 Task: Find connections with filter location Rochdale with filter topic #SMMwith filter profile language Potuguese with filter current company Gammon India Ltd with filter school Ganpat University with filter industry Horticulture with filter service category Pricing Strategy with filter keywords title Financial Planner
Action: Mouse moved to (547, 48)
Screenshot: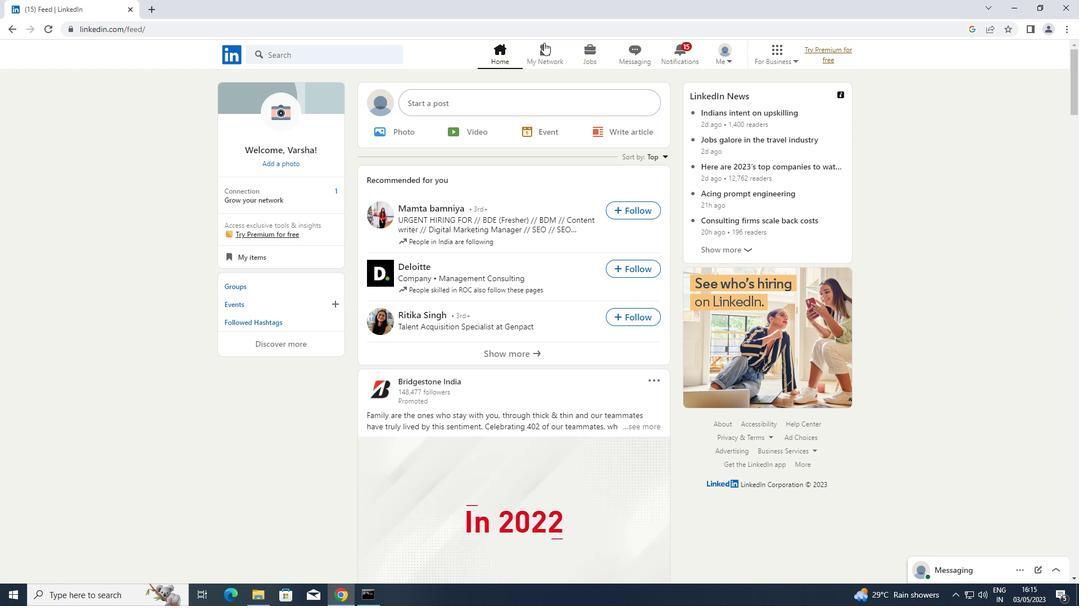 
Action: Mouse pressed left at (547, 48)
Screenshot: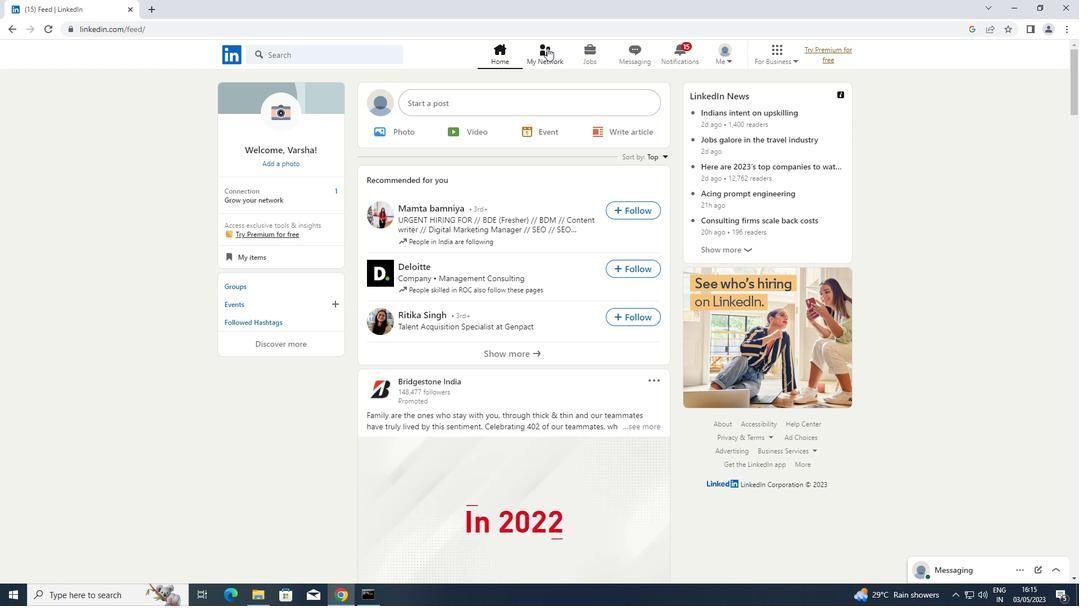 
Action: Mouse moved to (285, 115)
Screenshot: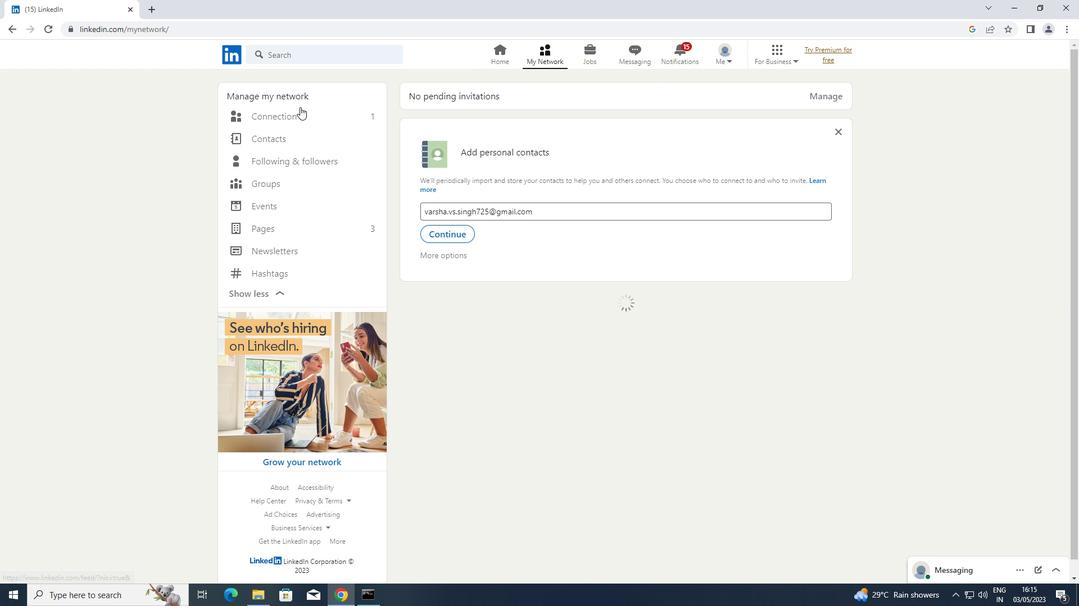 
Action: Mouse pressed left at (285, 115)
Screenshot: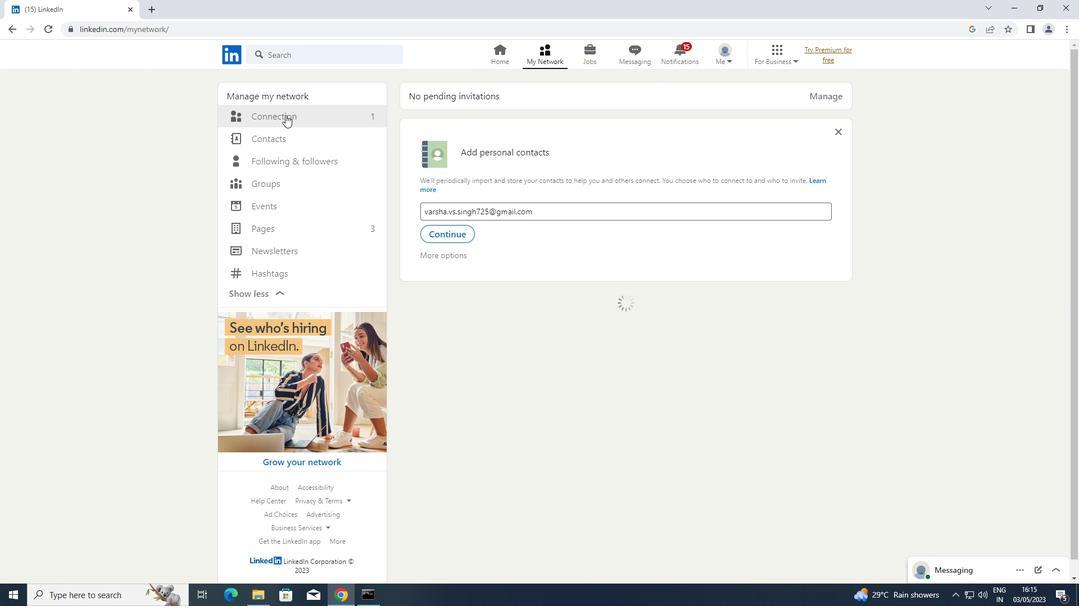 
Action: Mouse moved to (623, 116)
Screenshot: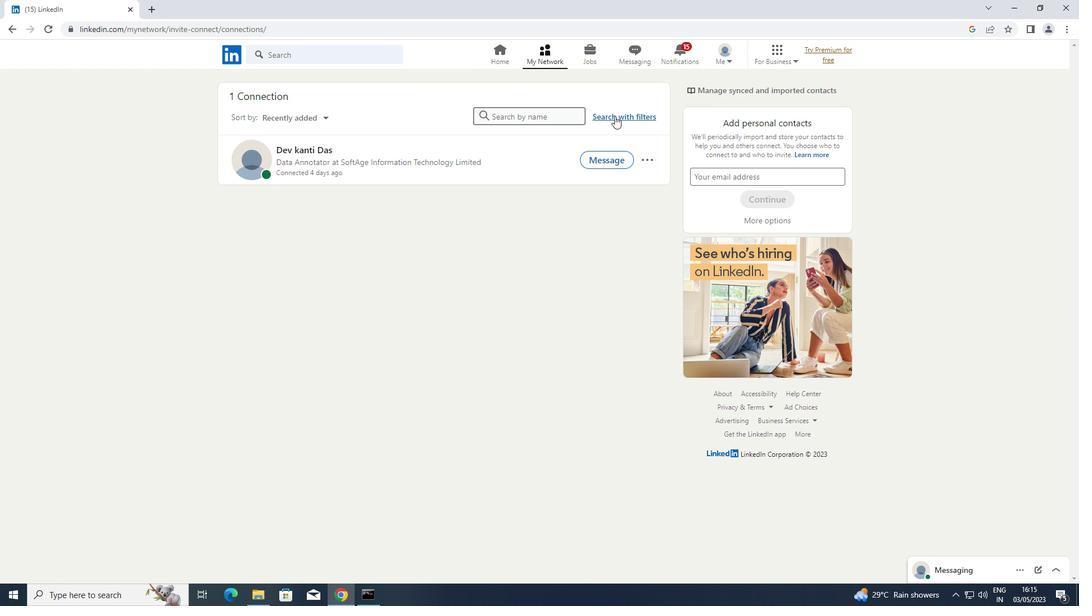 
Action: Mouse pressed left at (623, 116)
Screenshot: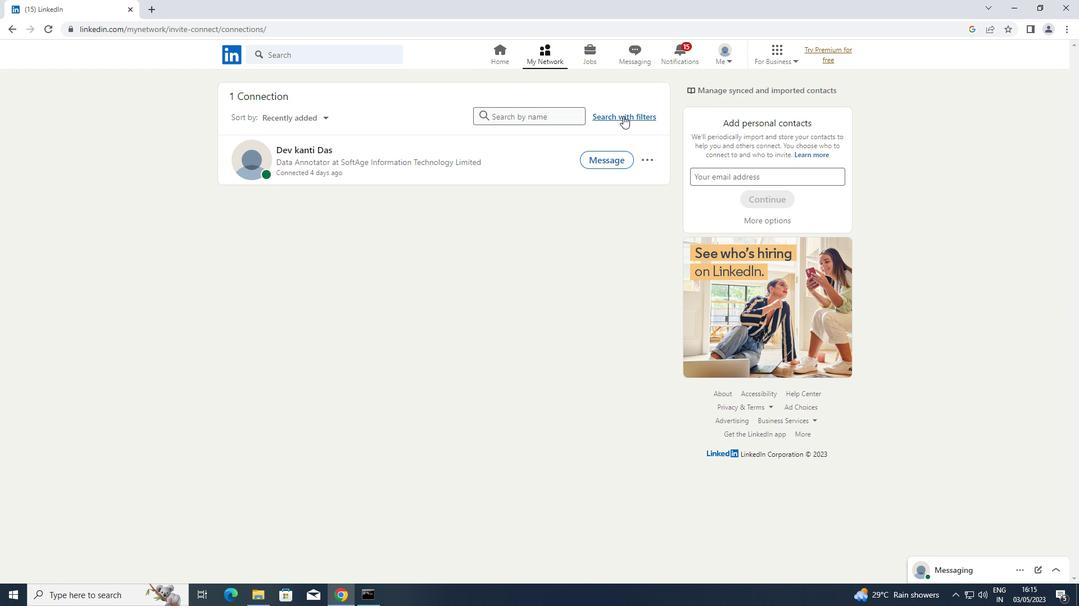 
Action: Mouse moved to (571, 85)
Screenshot: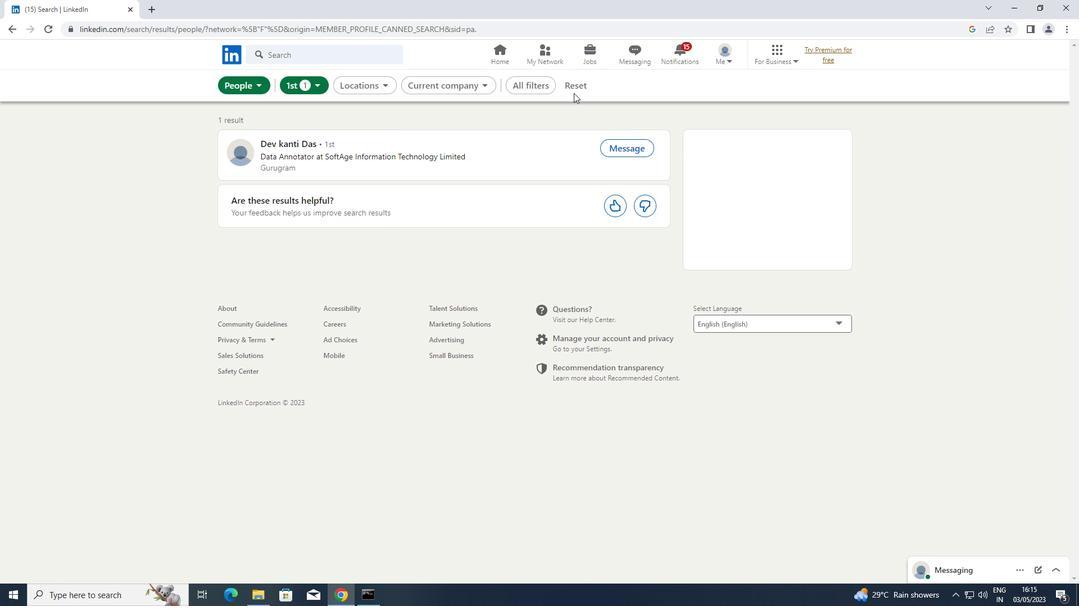 
Action: Mouse pressed left at (571, 85)
Screenshot: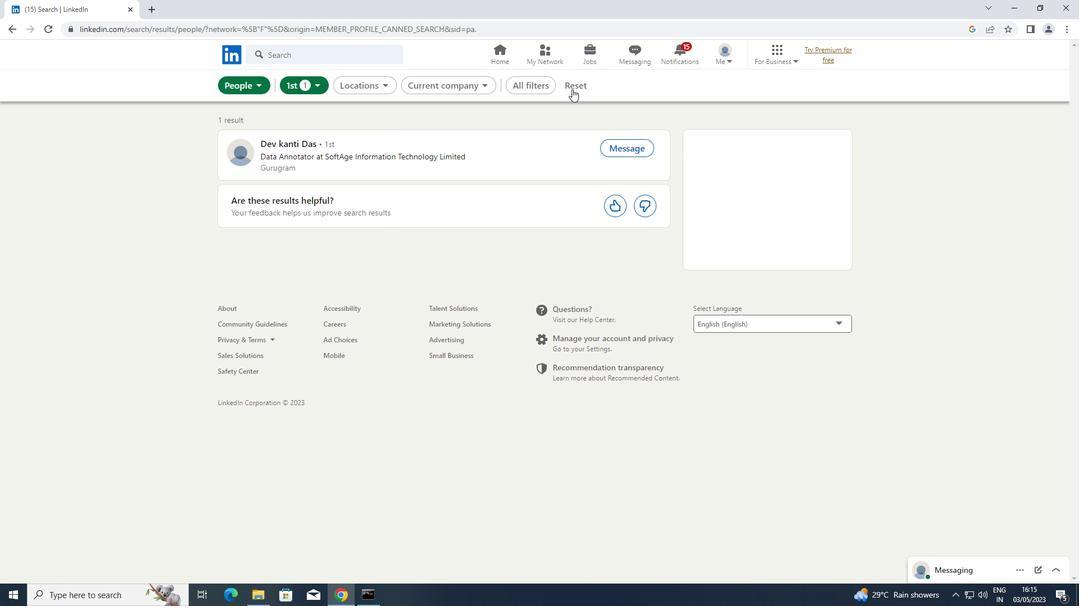 
Action: Mouse moved to (554, 80)
Screenshot: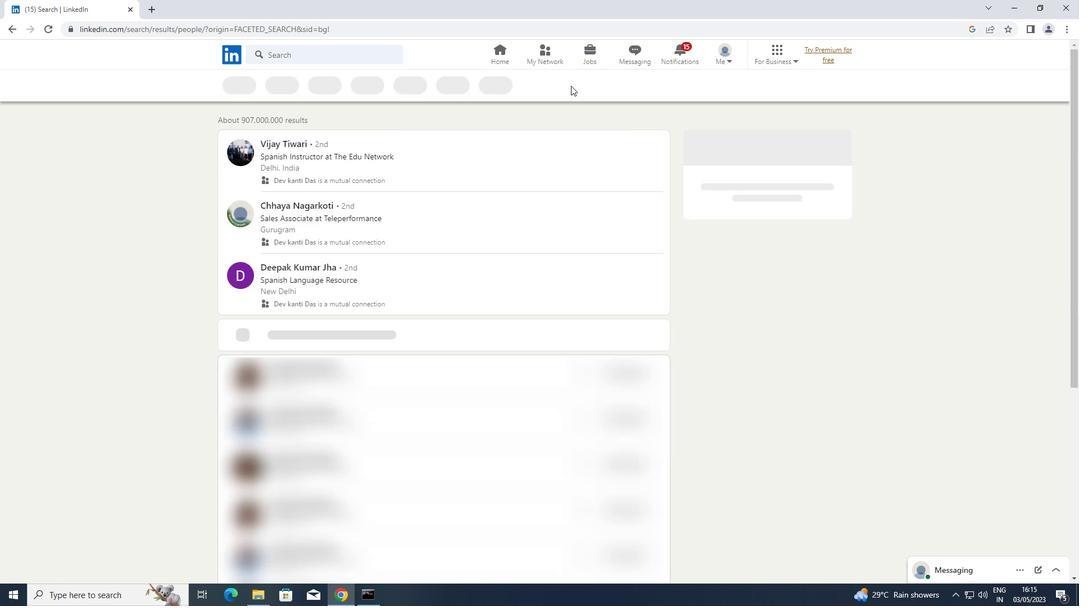
Action: Mouse pressed left at (554, 80)
Screenshot: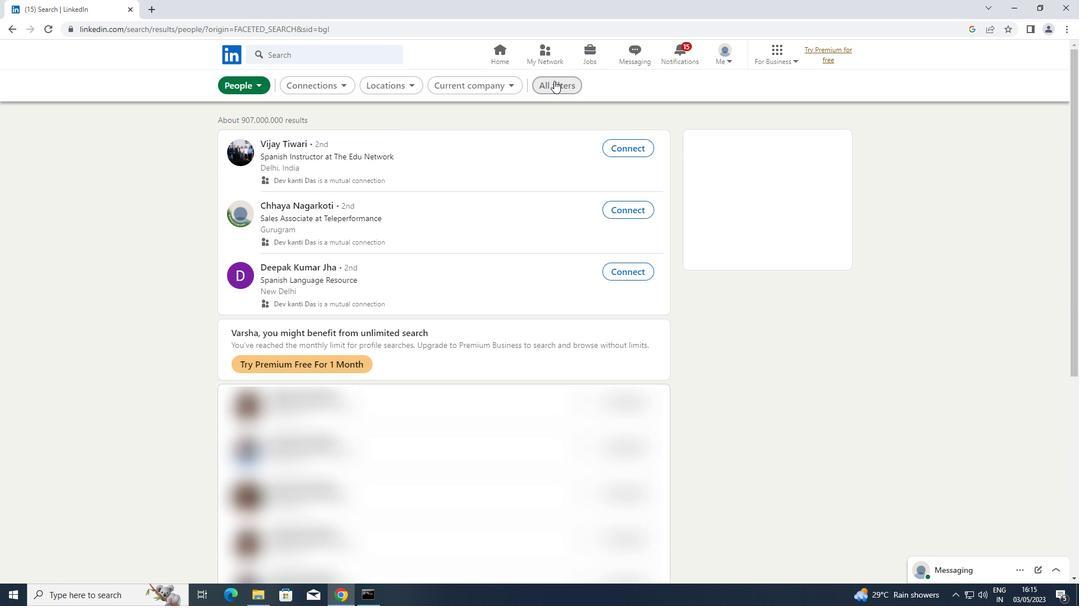 
Action: Mouse moved to (783, 209)
Screenshot: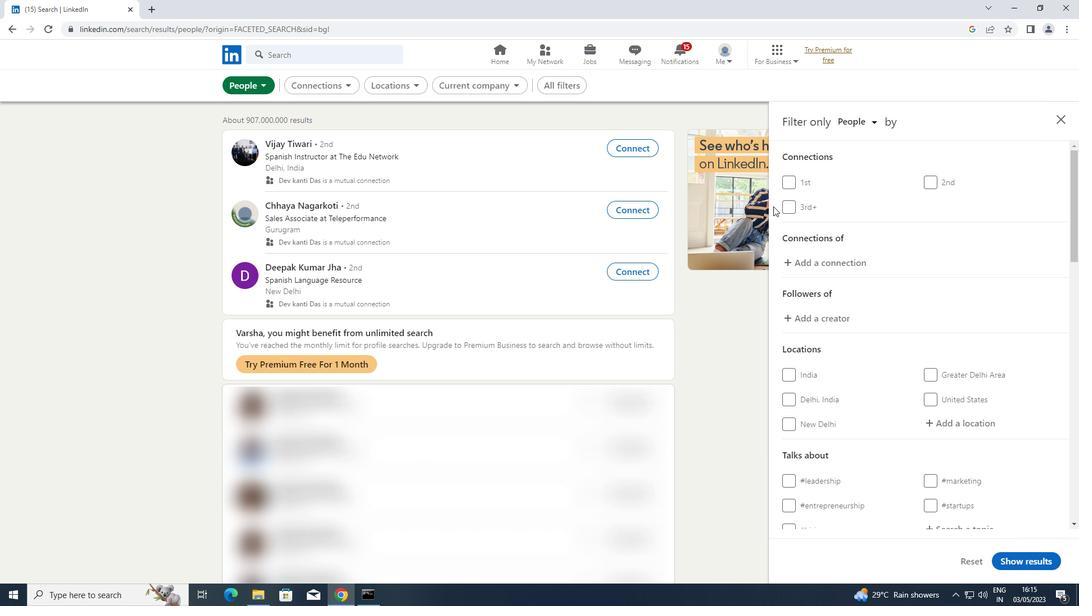 
Action: Mouse scrolled (783, 209) with delta (0, 0)
Screenshot: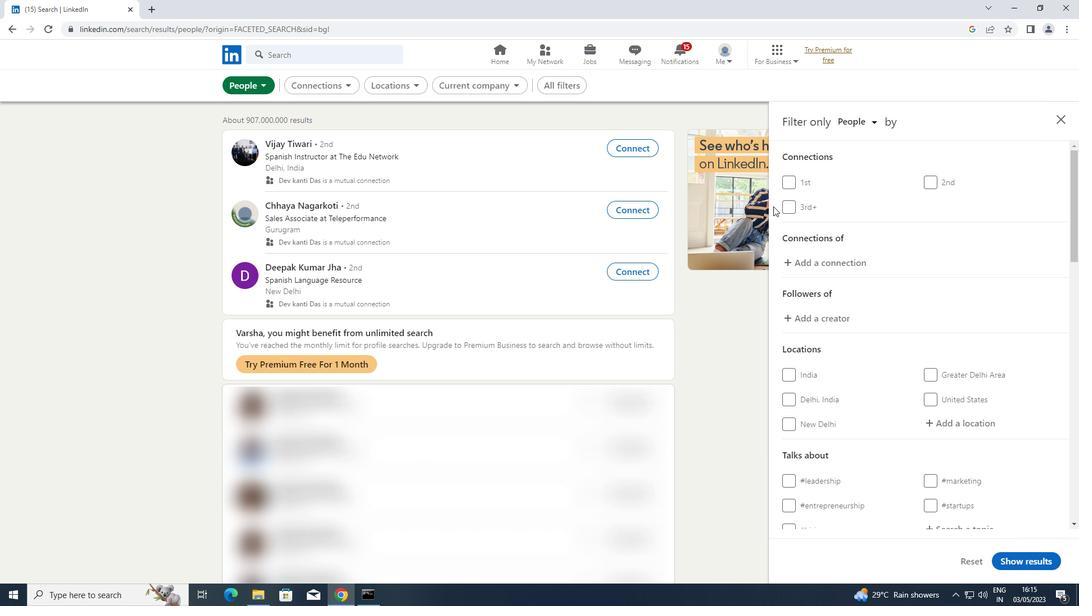 
Action: Mouse moved to (785, 213)
Screenshot: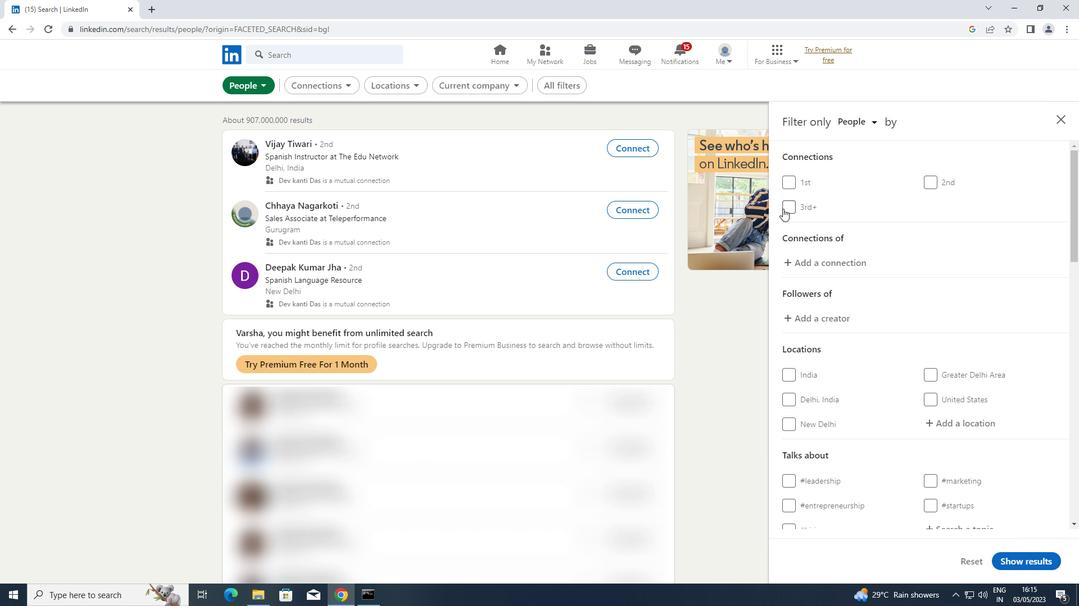 
Action: Mouse scrolled (785, 212) with delta (0, 0)
Screenshot: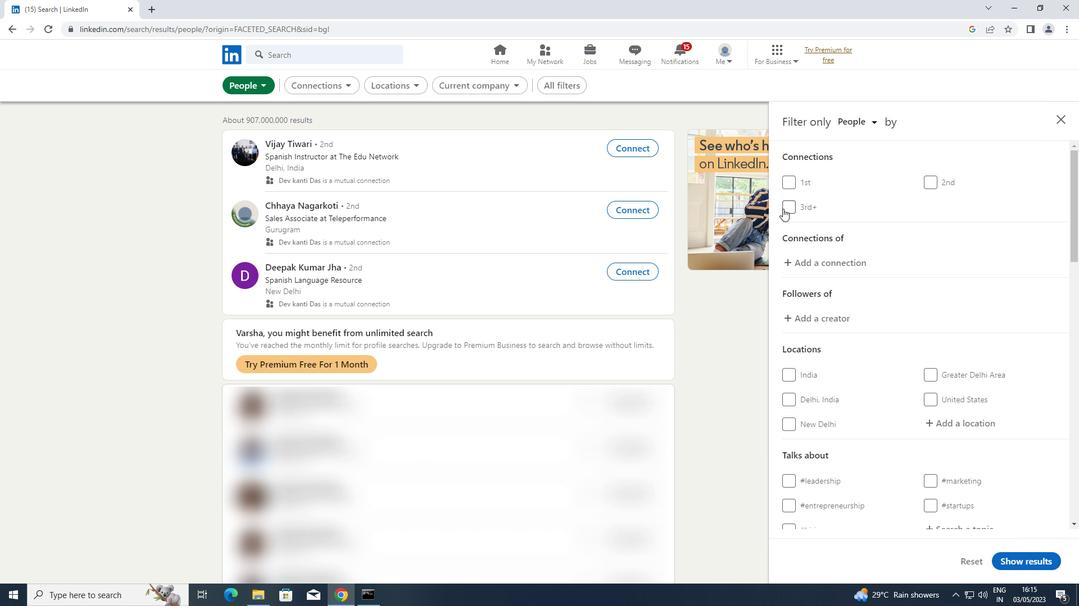 
Action: Mouse moved to (945, 306)
Screenshot: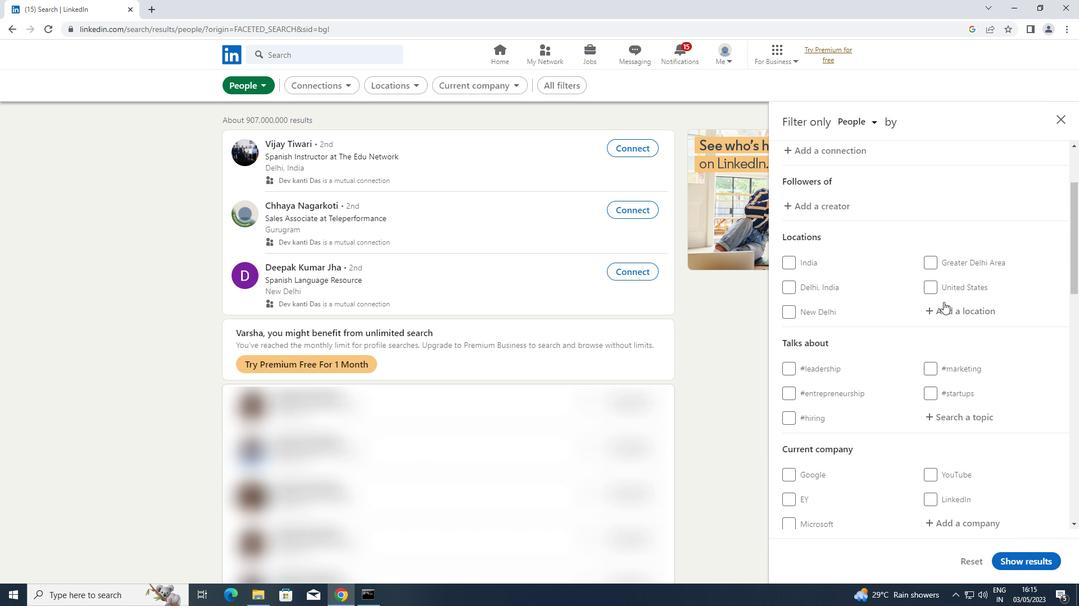 
Action: Mouse pressed left at (945, 306)
Screenshot: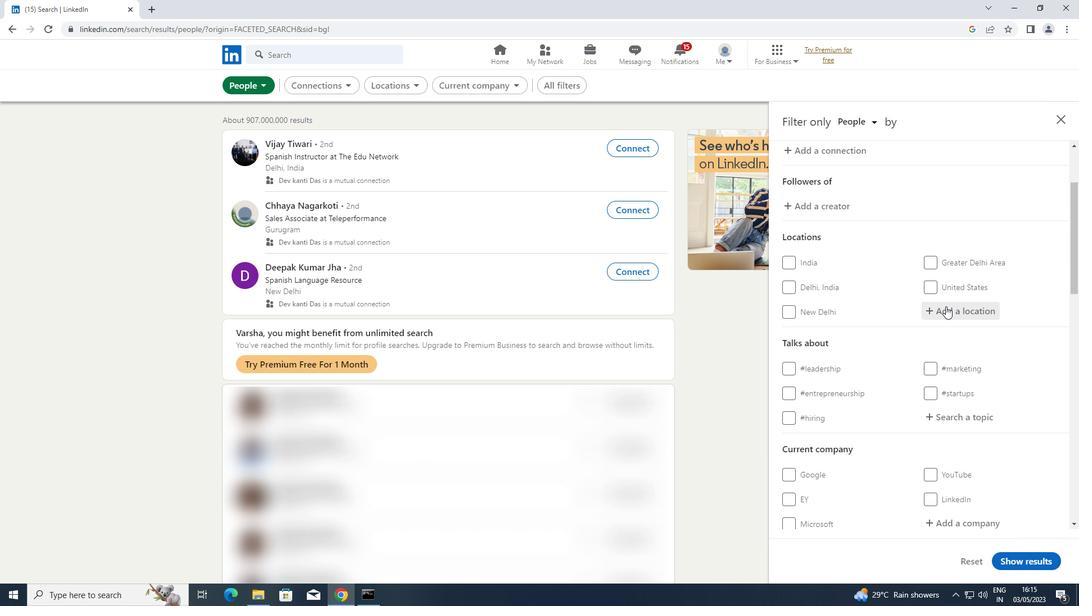 
Action: Key pressed <Key.shift>ROCHDALE
Screenshot: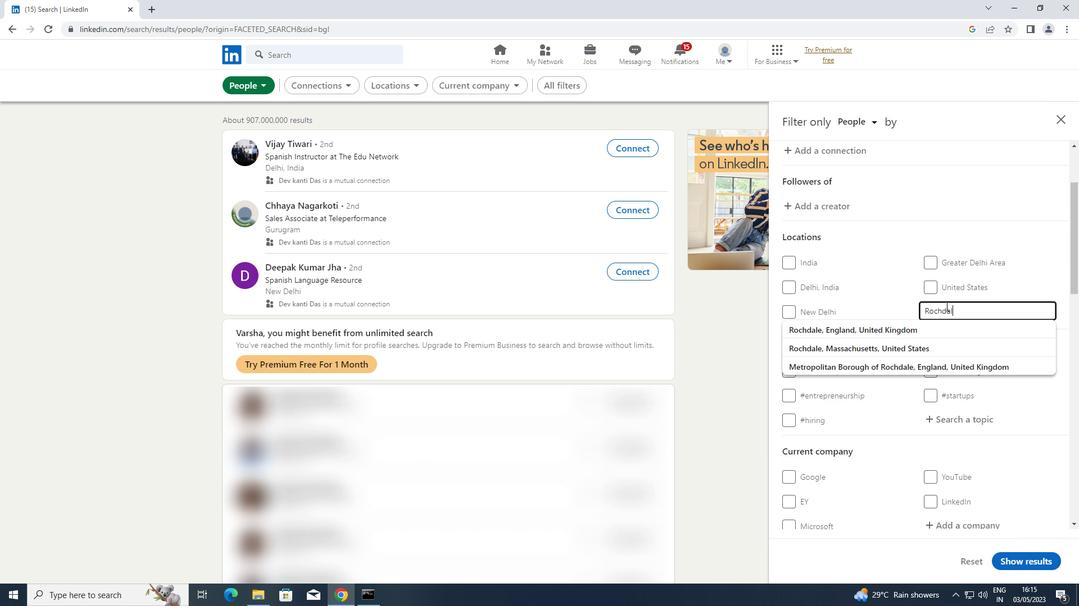 
Action: Mouse moved to (958, 419)
Screenshot: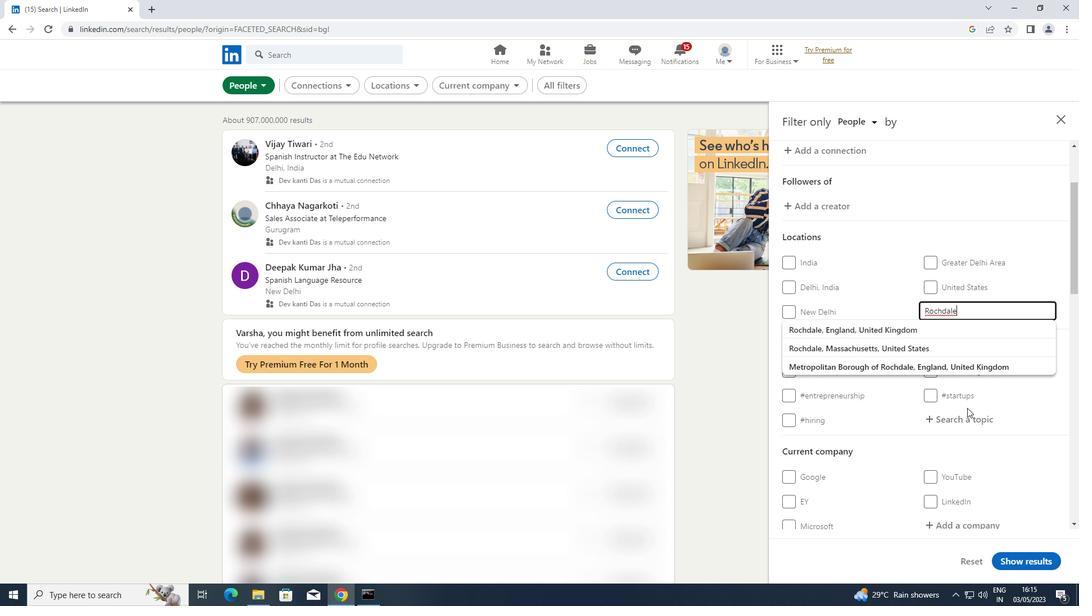 
Action: Mouse pressed left at (958, 419)
Screenshot: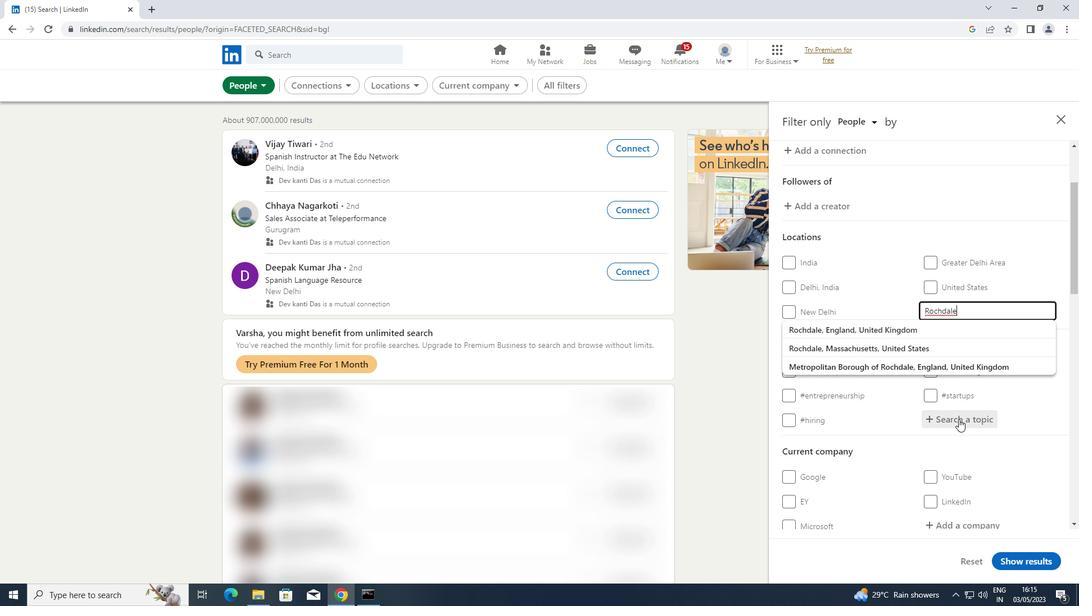 
Action: Key pressed <Key.shift>SMM
Screenshot: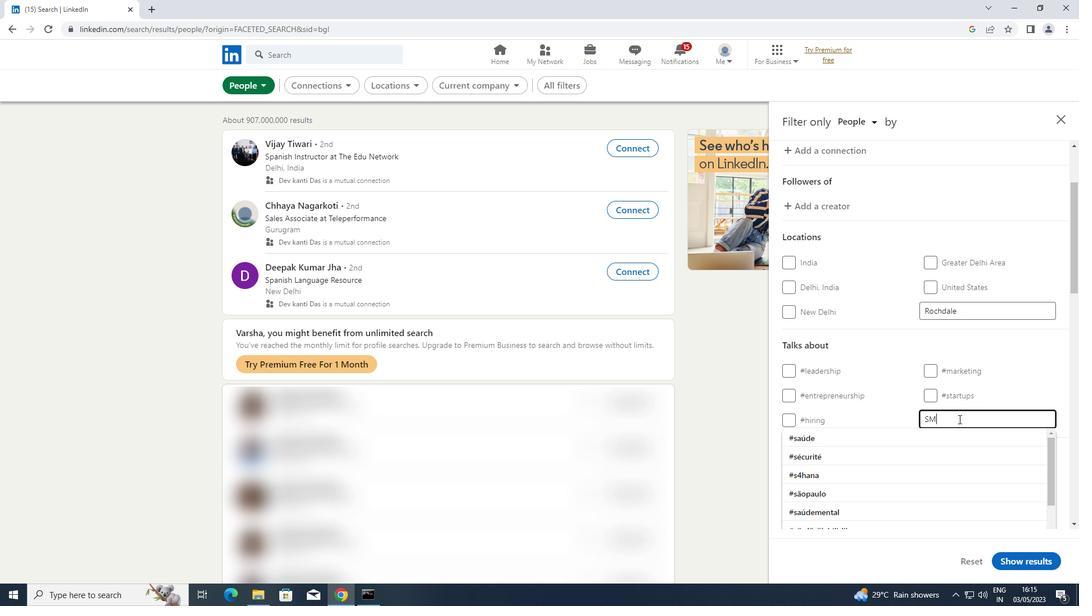 
Action: Mouse moved to (857, 441)
Screenshot: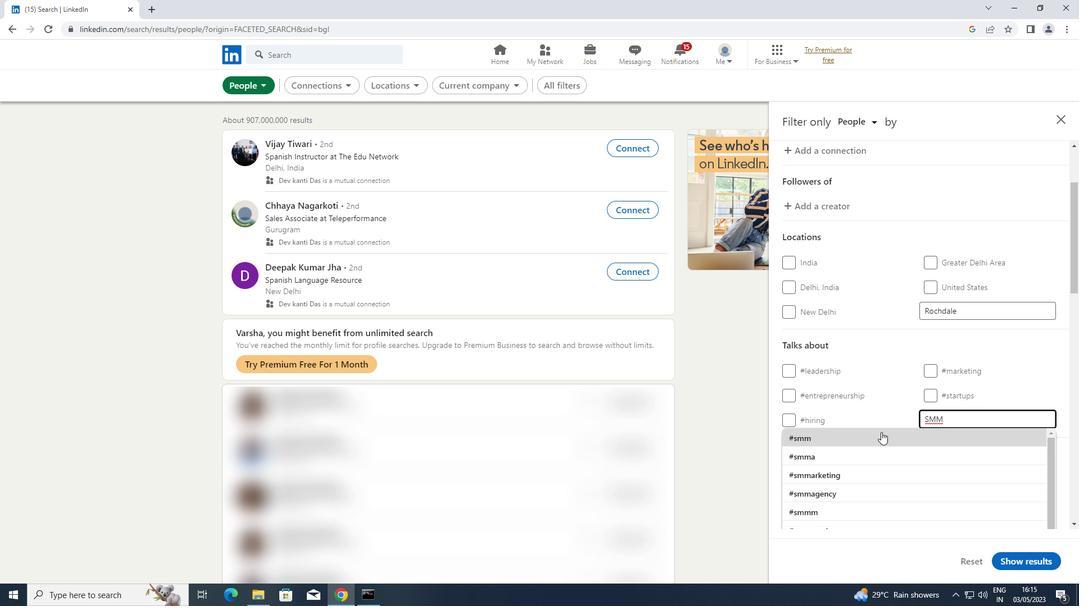 
Action: Mouse pressed left at (857, 441)
Screenshot: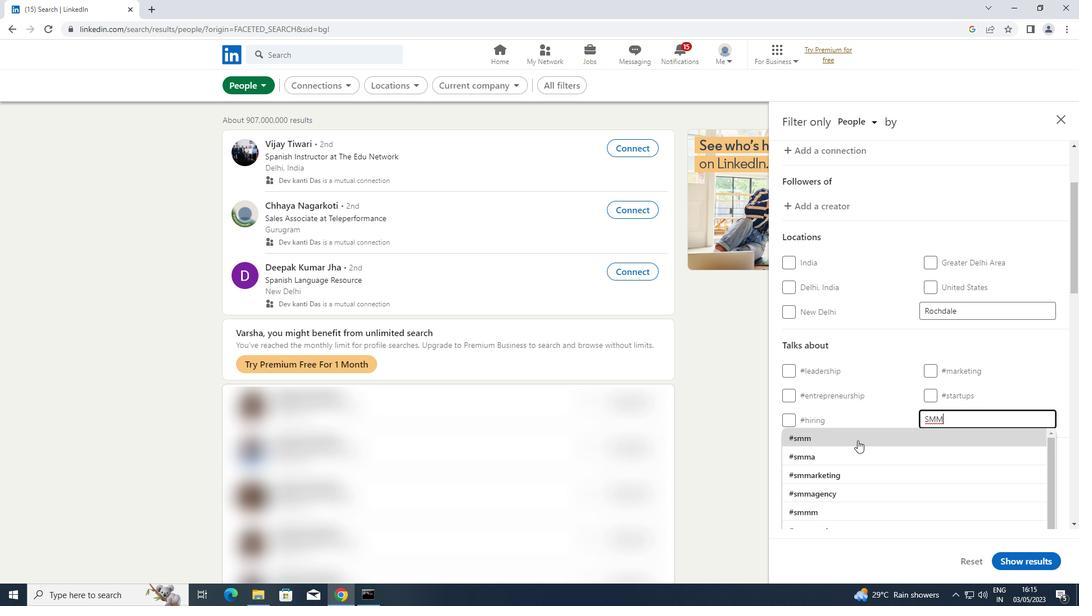 
Action: Mouse moved to (862, 436)
Screenshot: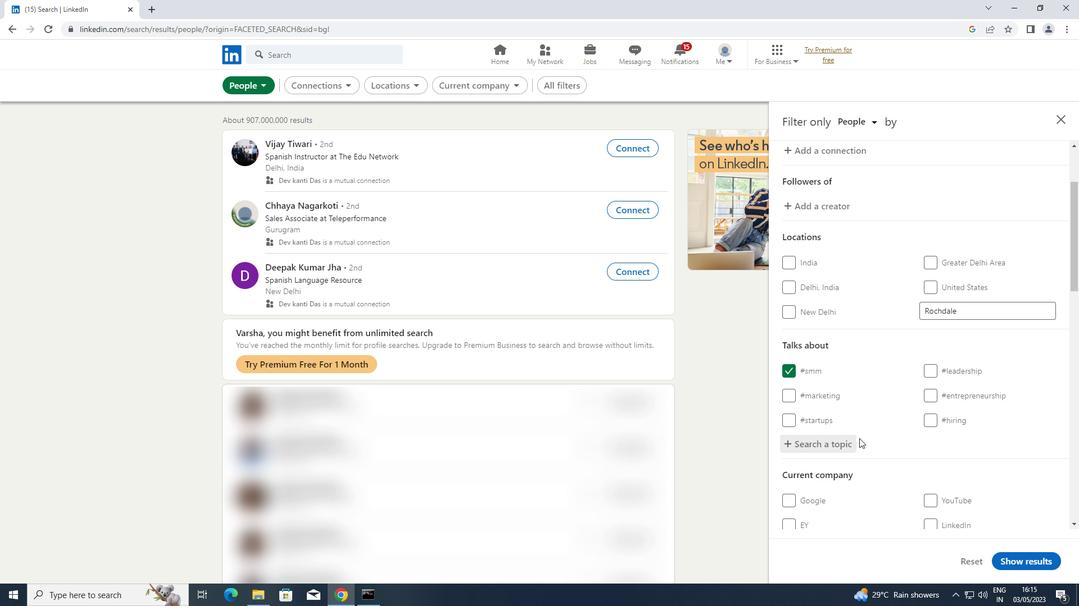 
Action: Mouse scrolled (862, 435) with delta (0, 0)
Screenshot: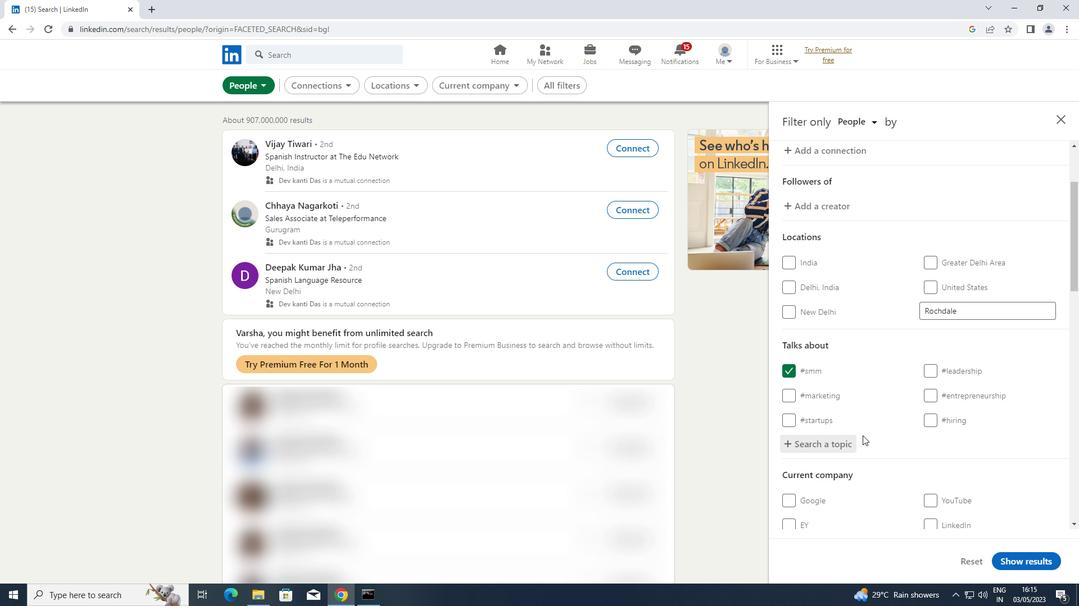 
Action: Mouse scrolled (862, 435) with delta (0, 0)
Screenshot: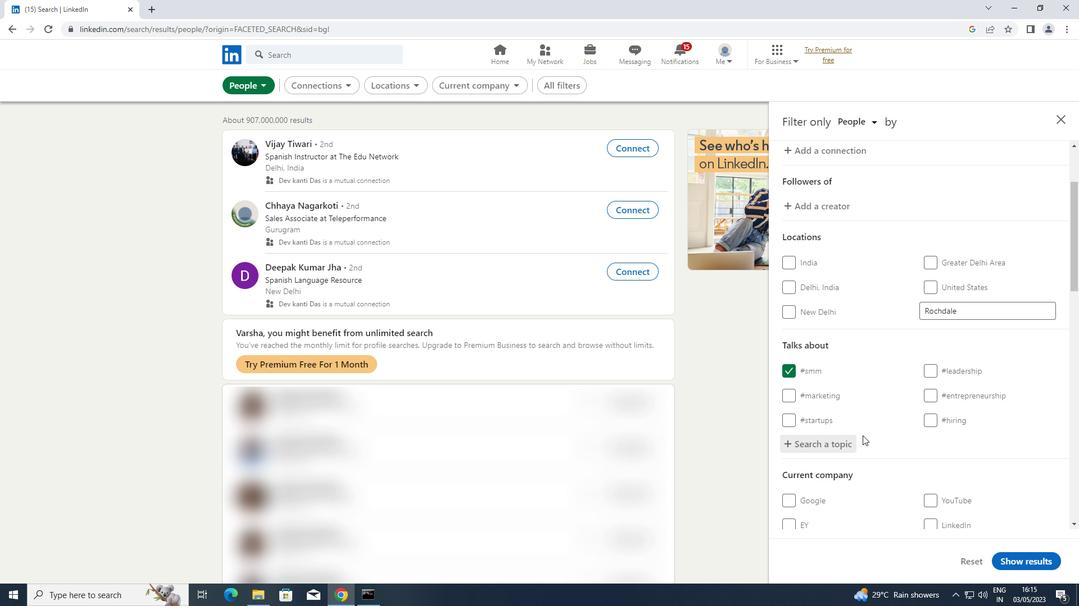
Action: Mouse moved to (863, 435)
Screenshot: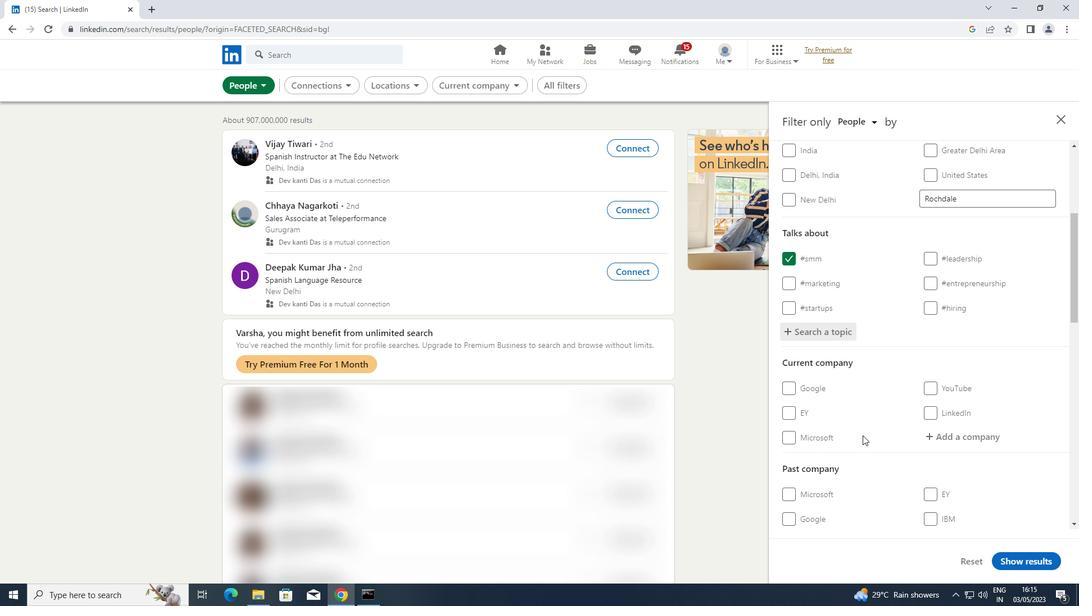 
Action: Mouse scrolled (863, 434) with delta (0, 0)
Screenshot: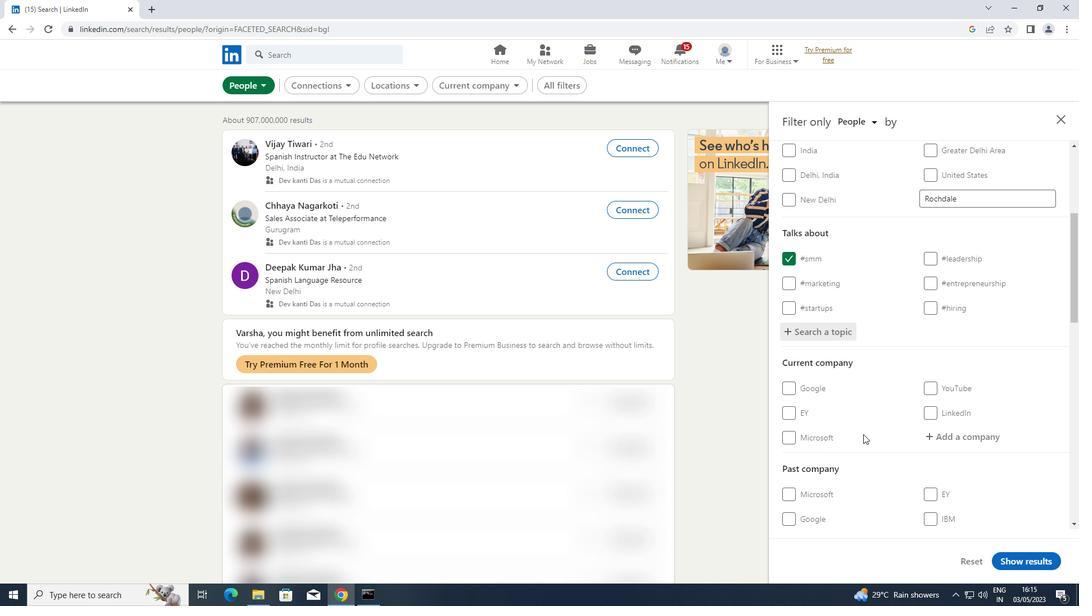 
Action: Mouse scrolled (863, 434) with delta (0, 0)
Screenshot: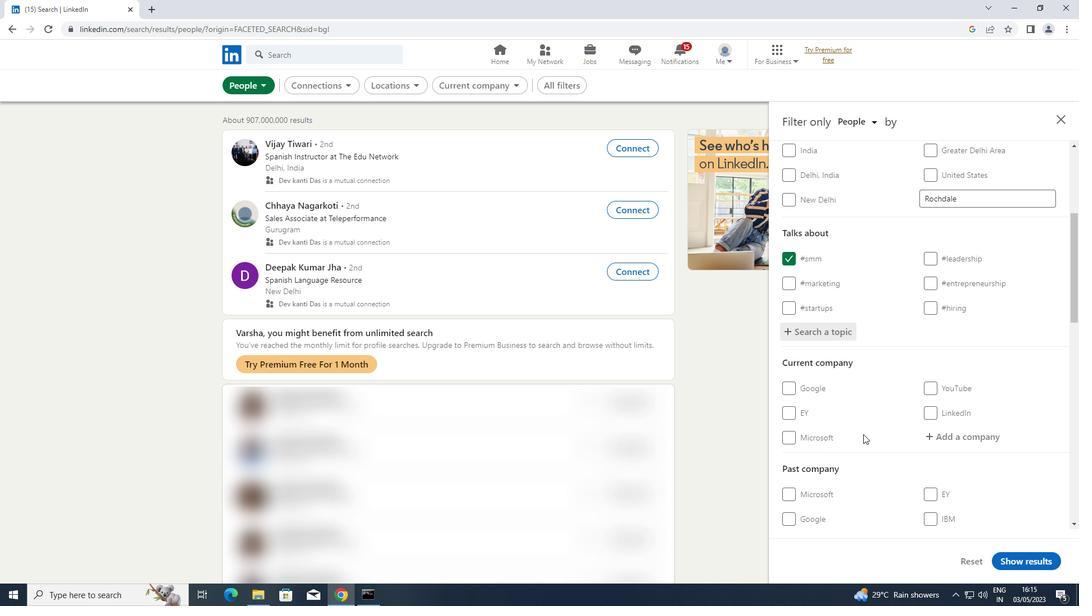 
Action: Mouse scrolled (863, 434) with delta (0, 0)
Screenshot: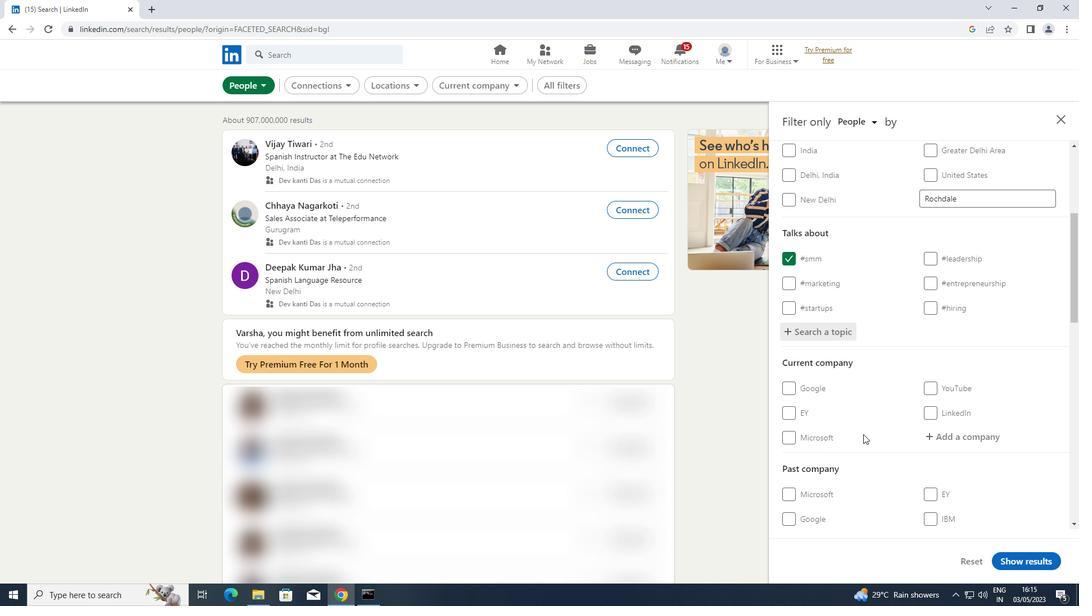 
Action: Mouse scrolled (863, 434) with delta (0, 0)
Screenshot: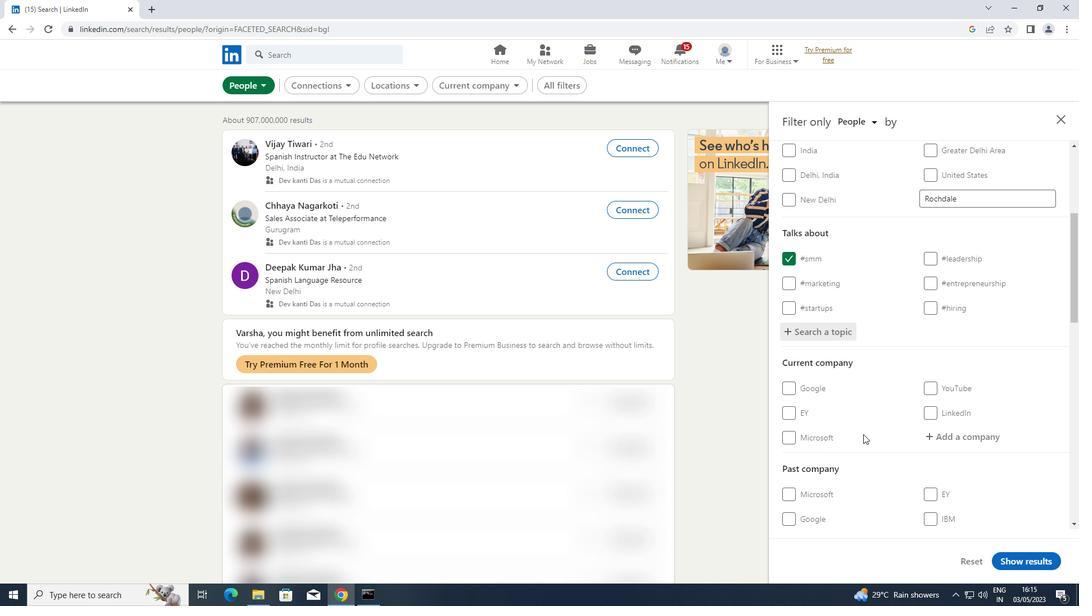 
Action: Mouse scrolled (863, 434) with delta (0, 0)
Screenshot: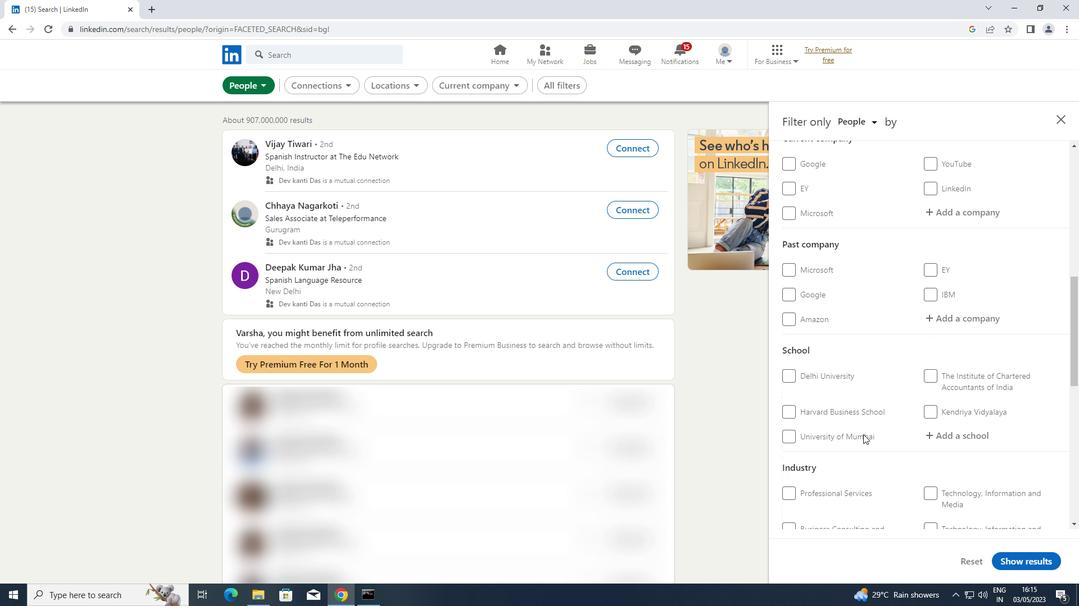 
Action: Mouse scrolled (863, 434) with delta (0, 0)
Screenshot: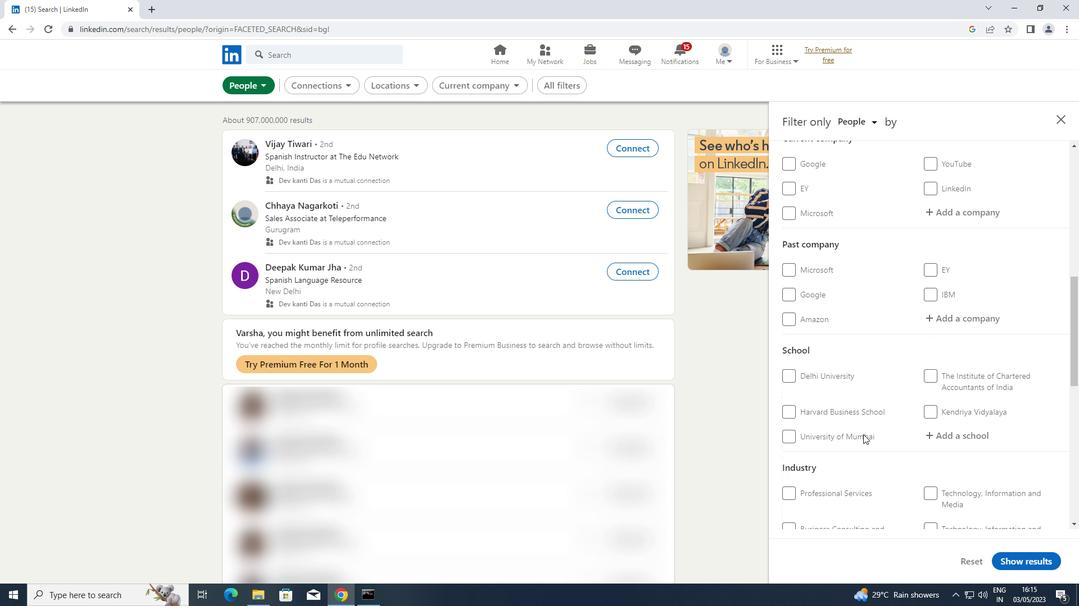 
Action: Mouse scrolled (863, 434) with delta (0, 0)
Screenshot: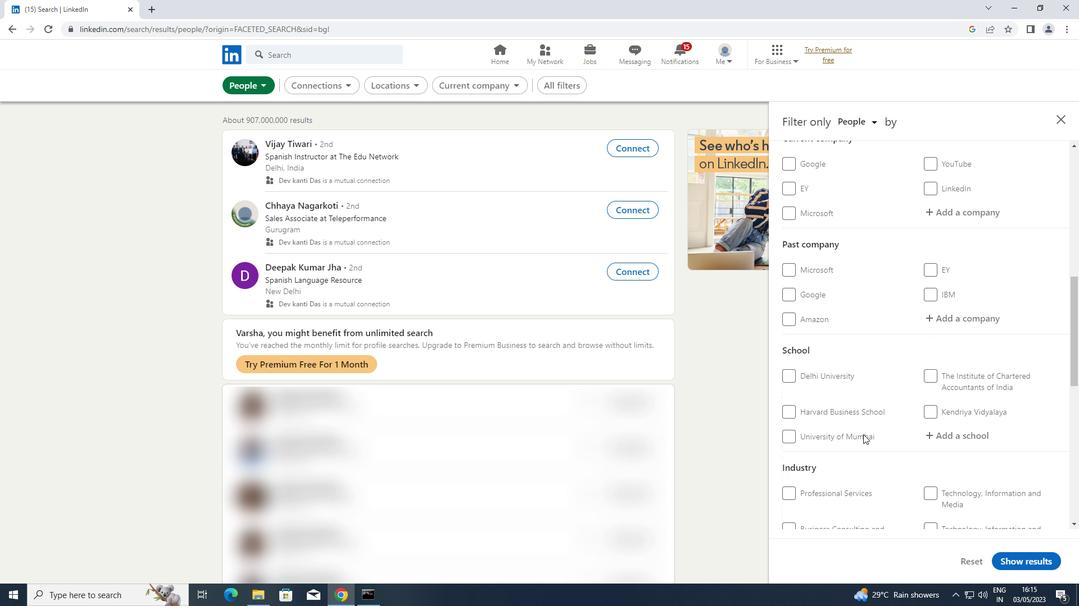 
Action: Mouse scrolled (863, 434) with delta (0, 0)
Screenshot: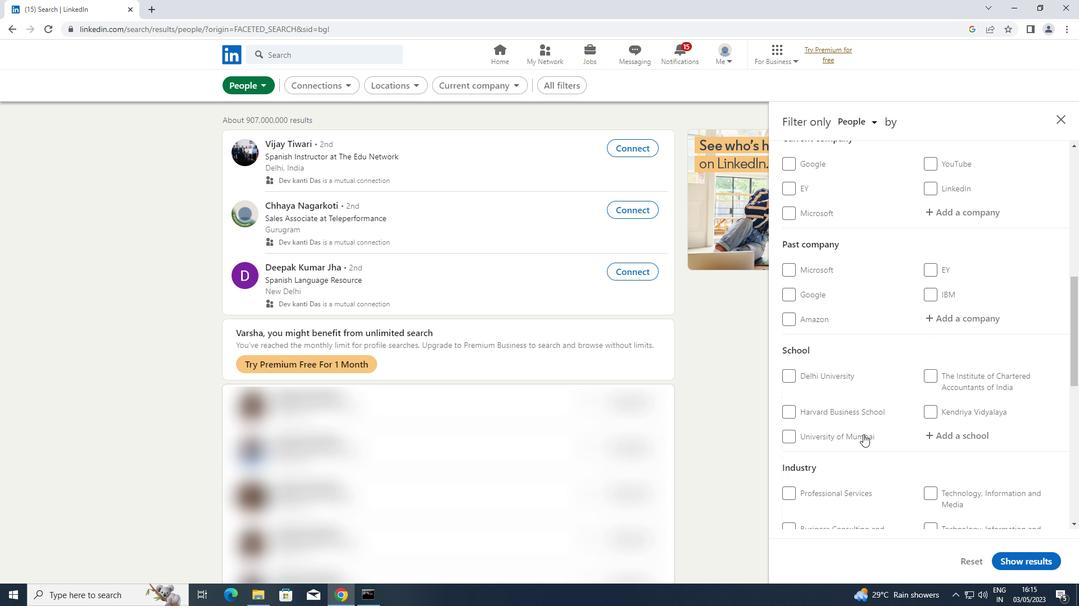 
Action: Mouse moved to (932, 423)
Screenshot: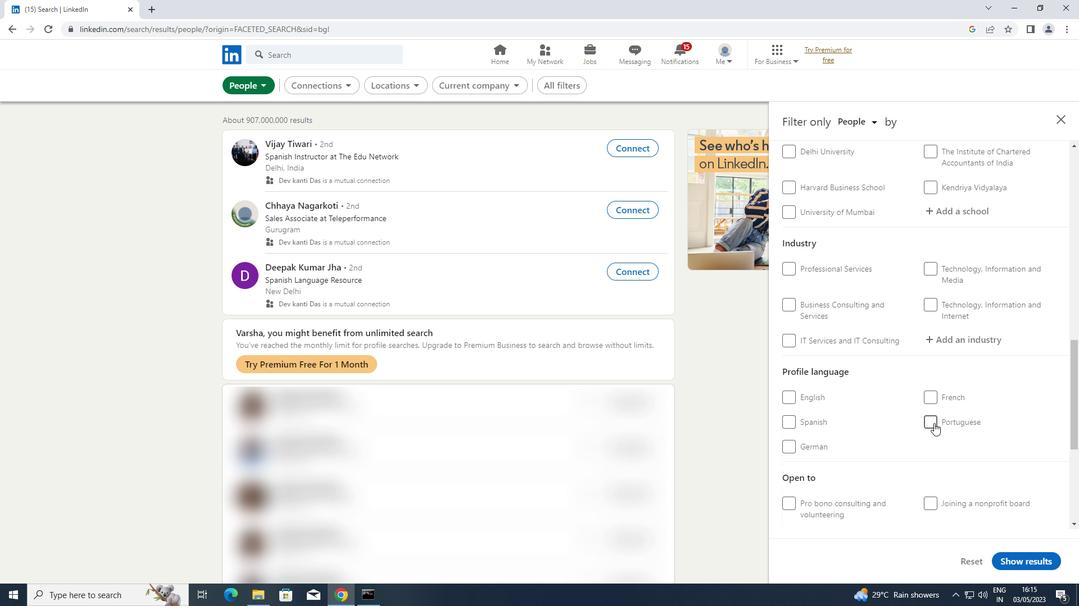 
Action: Mouse pressed left at (932, 423)
Screenshot: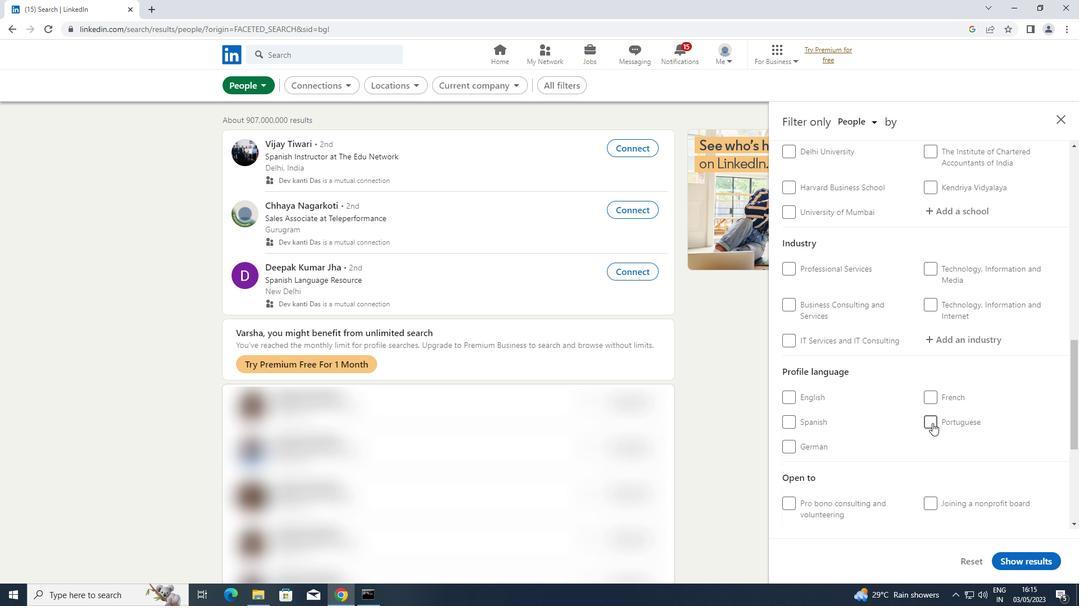 
Action: Mouse scrolled (932, 424) with delta (0, 0)
Screenshot: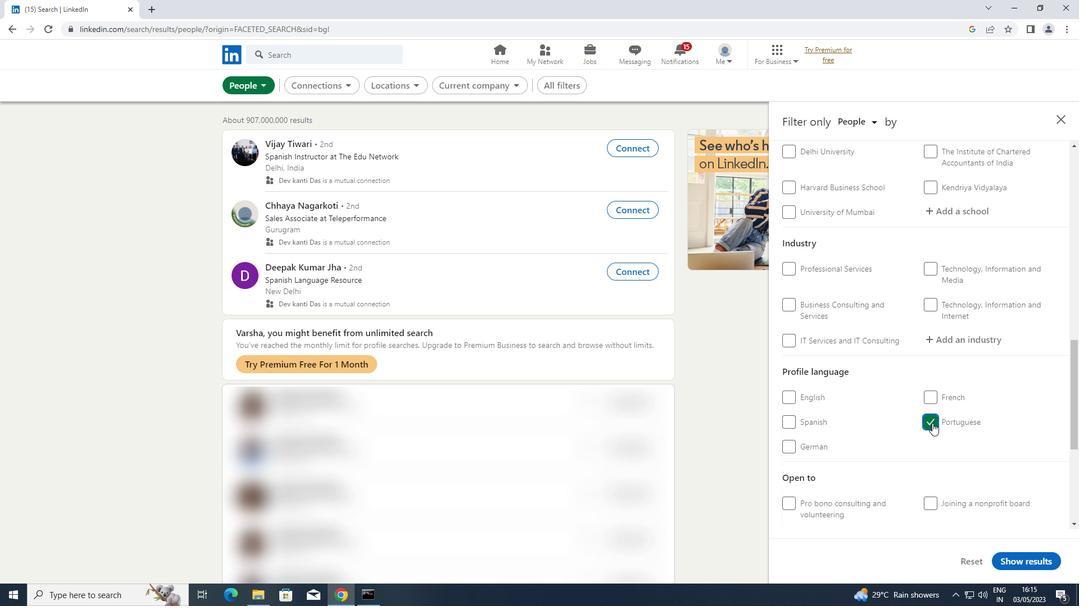 
Action: Mouse scrolled (932, 424) with delta (0, 0)
Screenshot: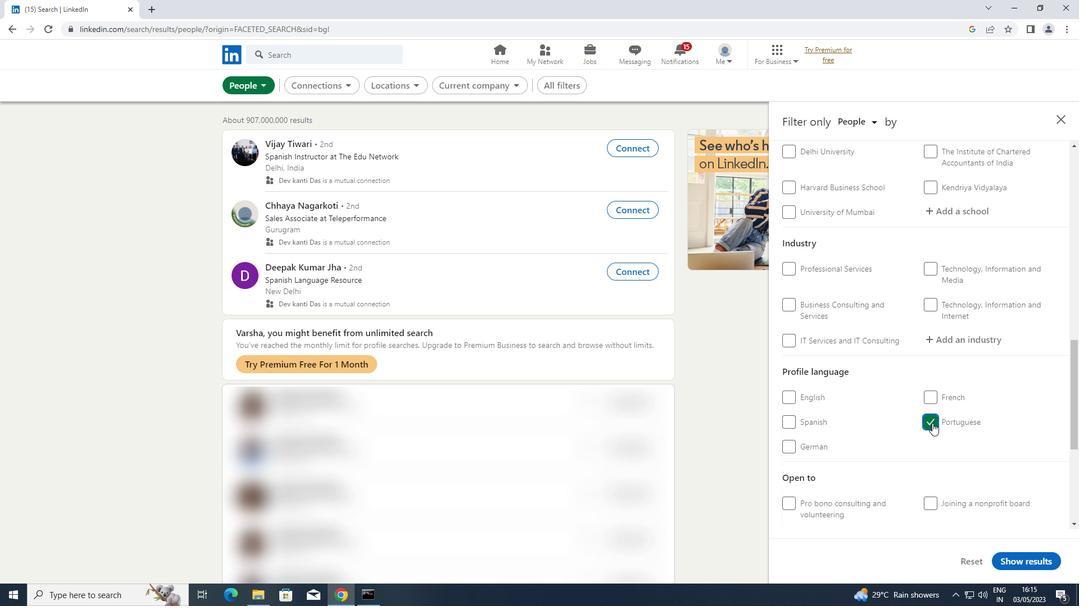 
Action: Mouse scrolled (932, 424) with delta (0, 0)
Screenshot: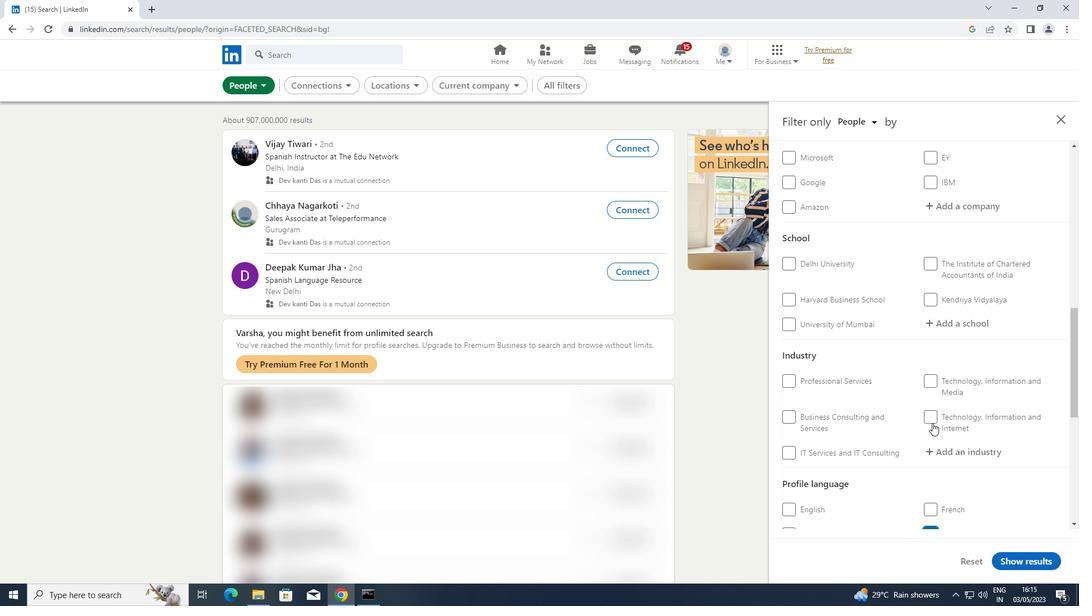 
Action: Mouse scrolled (932, 424) with delta (0, 0)
Screenshot: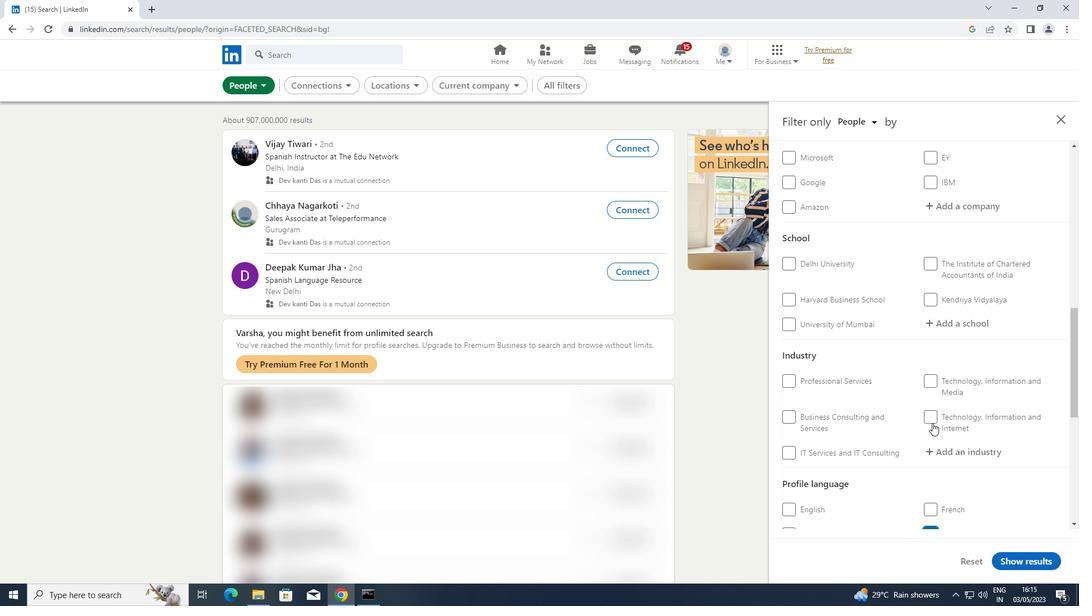 
Action: Mouse scrolled (932, 424) with delta (0, 0)
Screenshot: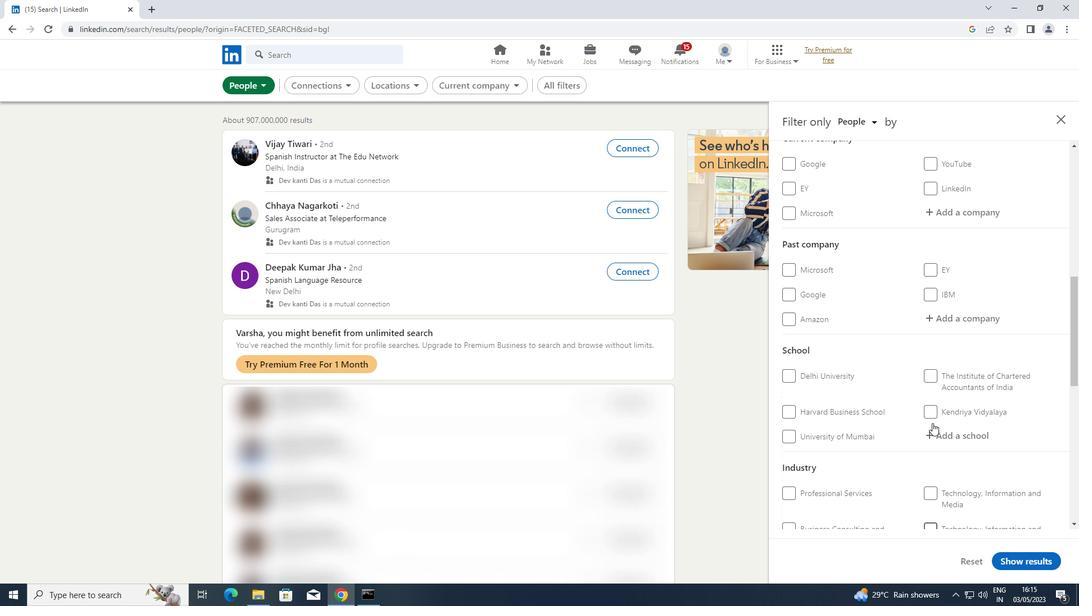 
Action: Mouse scrolled (932, 424) with delta (0, 0)
Screenshot: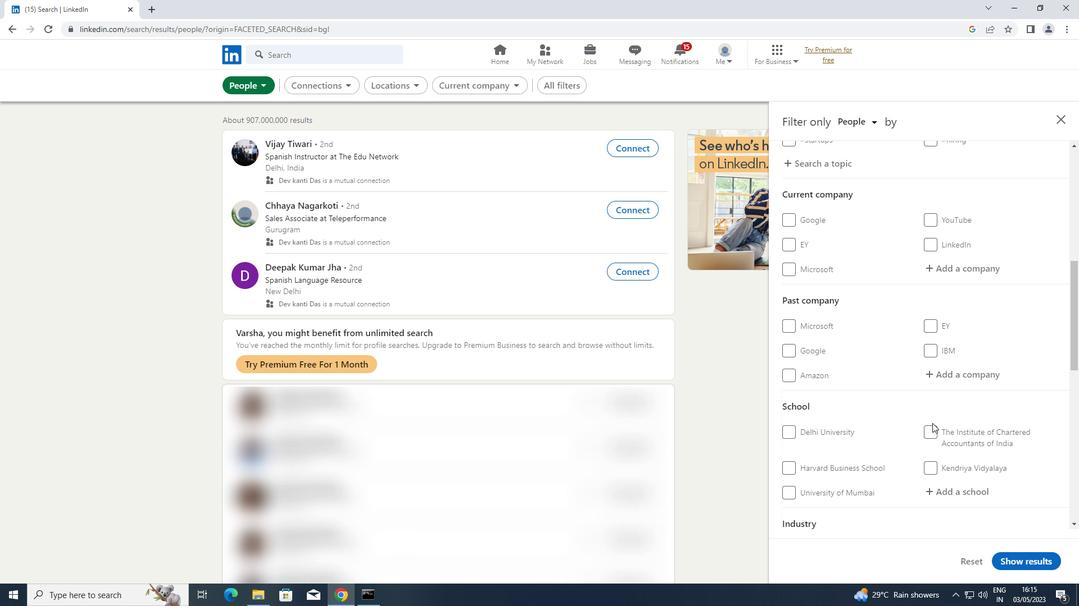 
Action: Mouse scrolled (932, 424) with delta (0, 0)
Screenshot: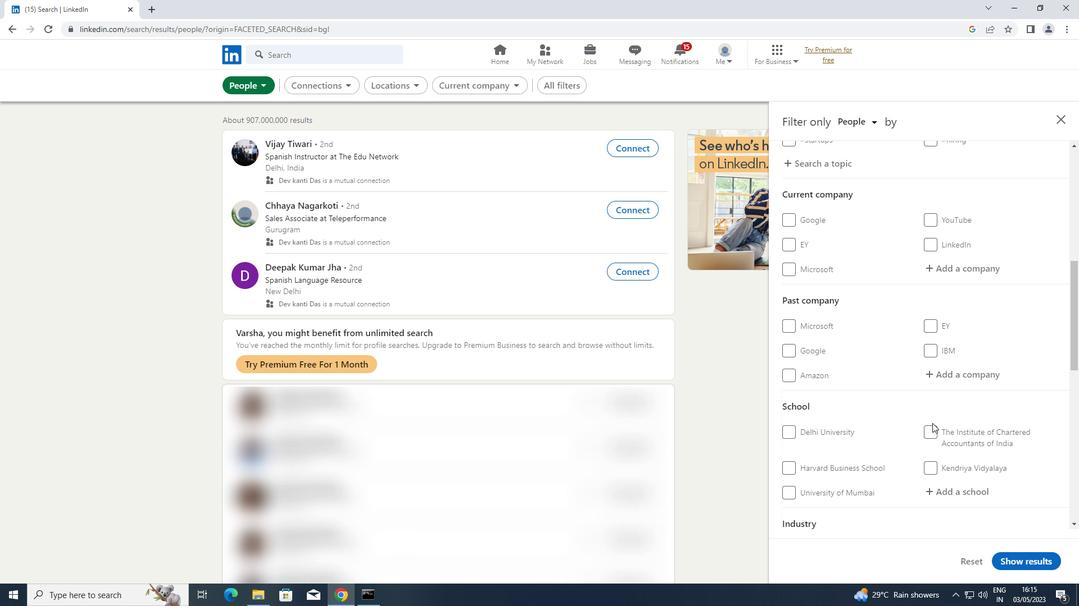 
Action: Mouse moved to (954, 382)
Screenshot: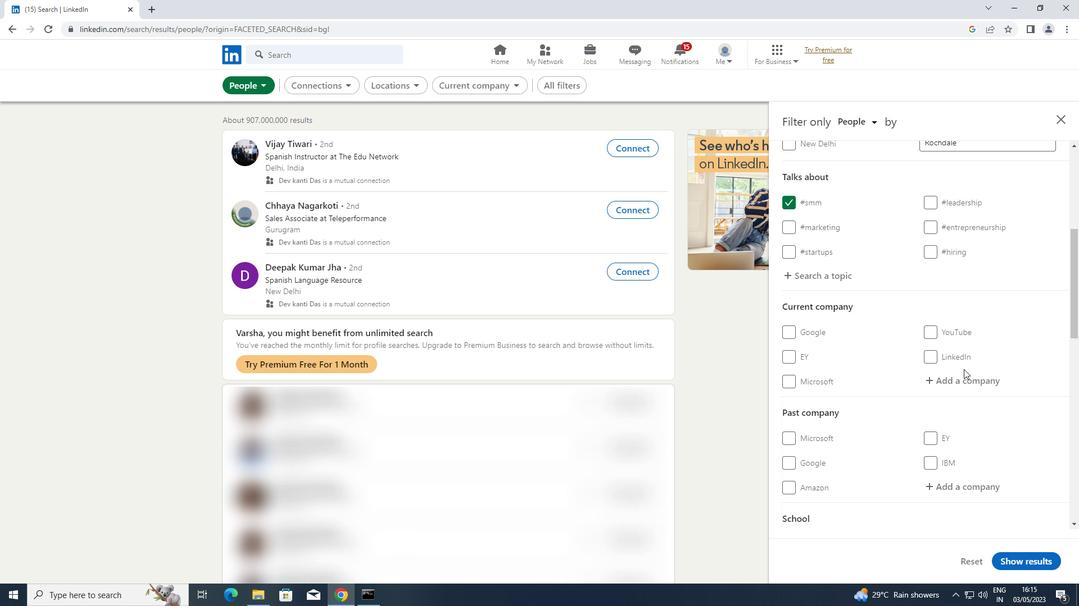 
Action: Mouse pressed left at (954, 382)
Screenshot: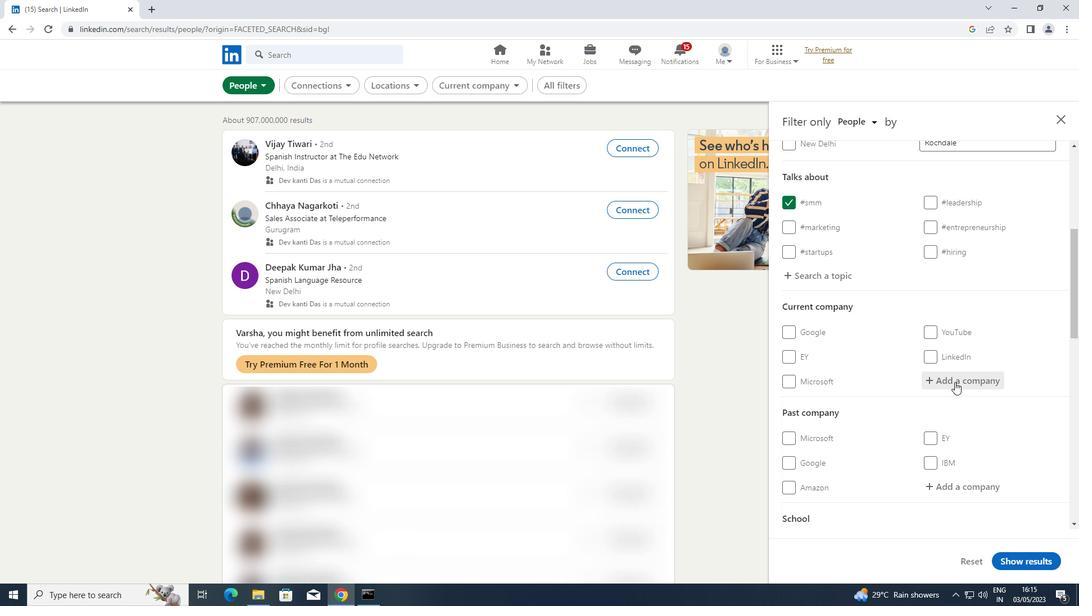 
Action: Key pressed <Key.shift>GAMMON
Screenshot: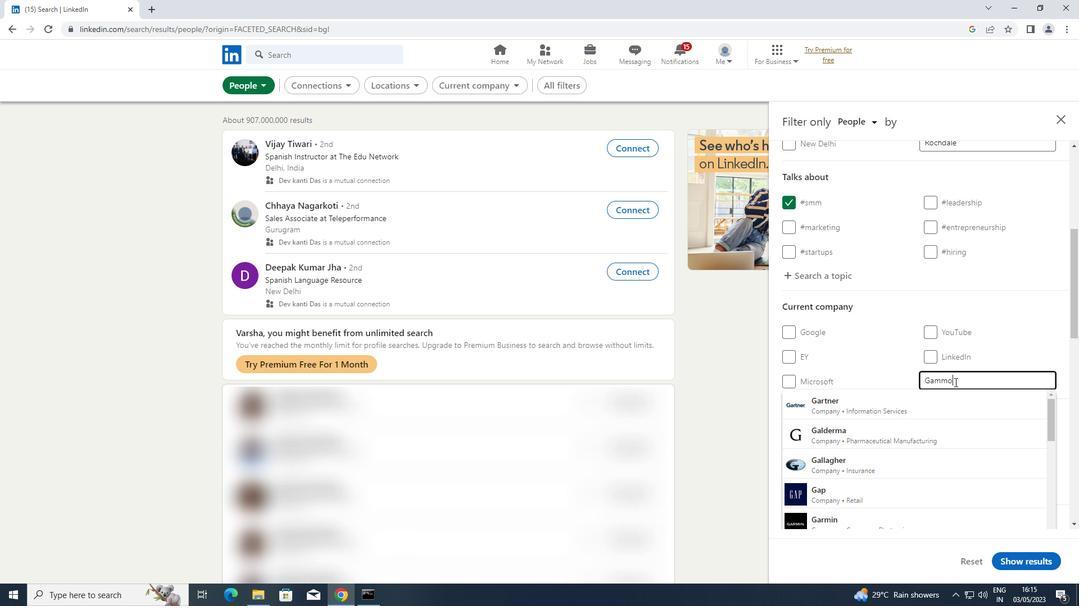 
Action: Mouse moved to (913, 431)
Screenshot: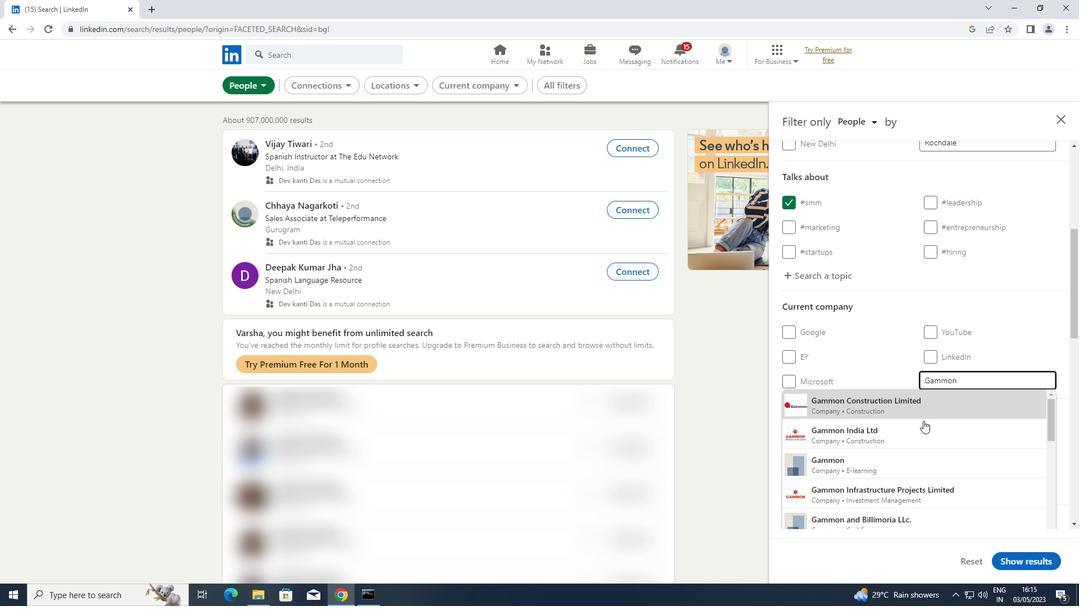 
Action: Mouse pressed left at (913, 431)
Screenshot: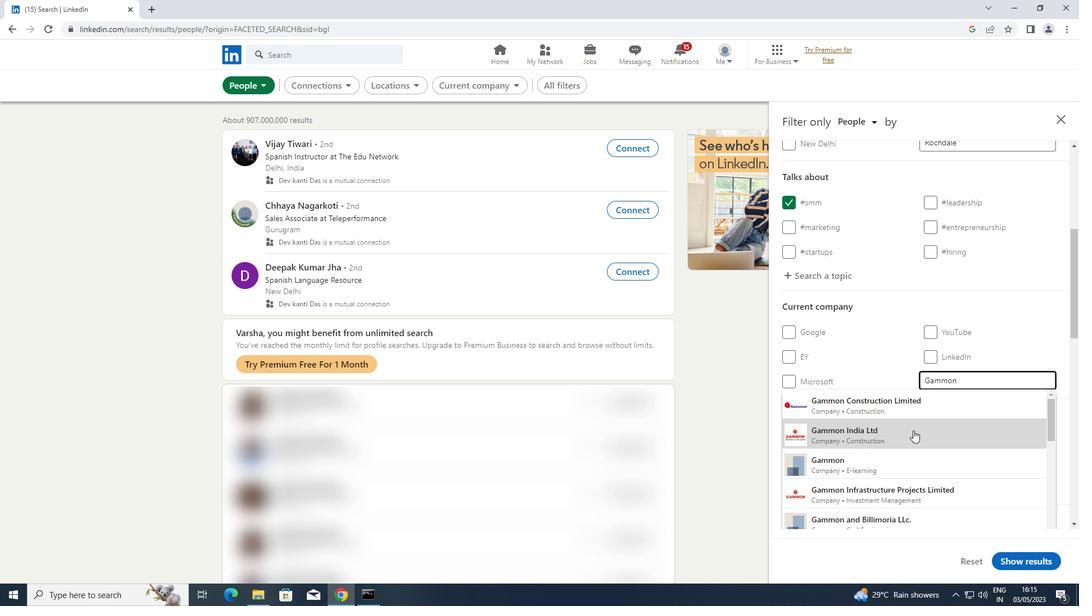 
Action: Mouse moved to (912, 431)
Screenshot: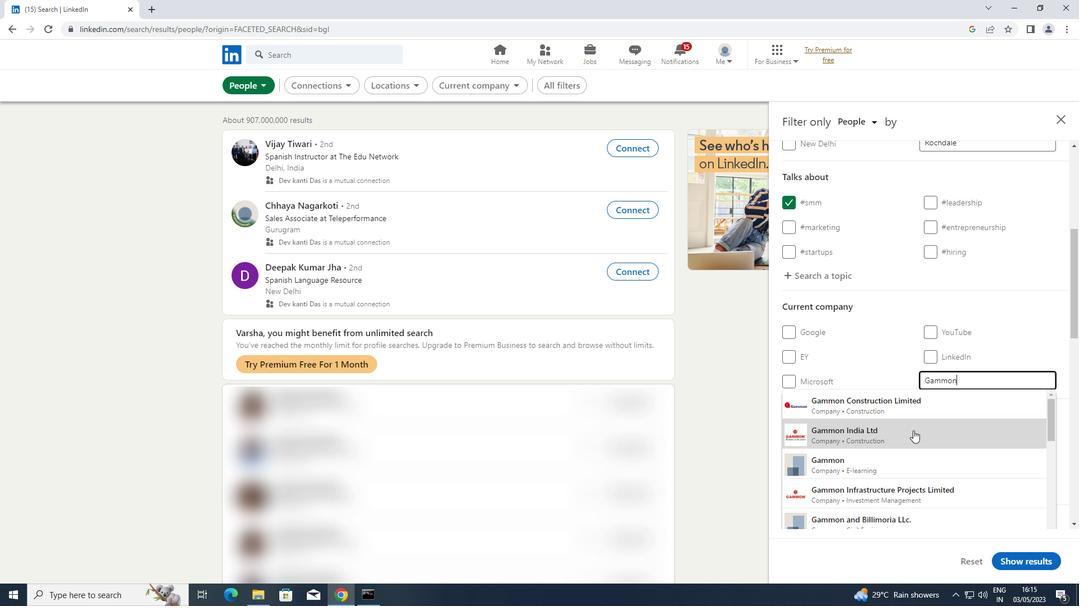 
Action: Mouse scrolled (912, 430) with delta (0, 0)
Screenshot: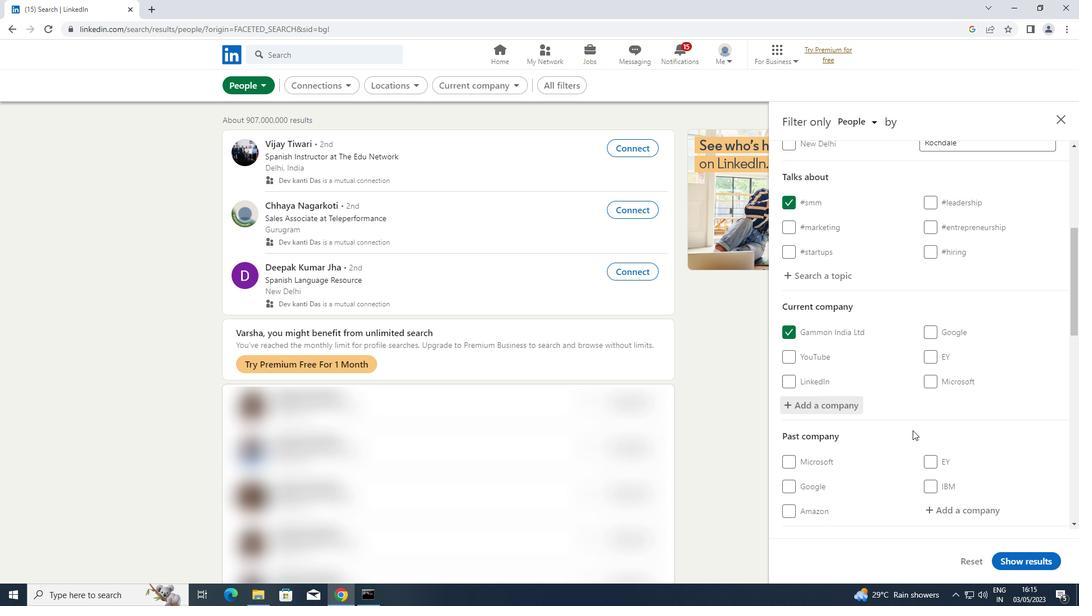 
Action: Mouse scrolled (912, 430) with delta (0, 0)
Screenshot: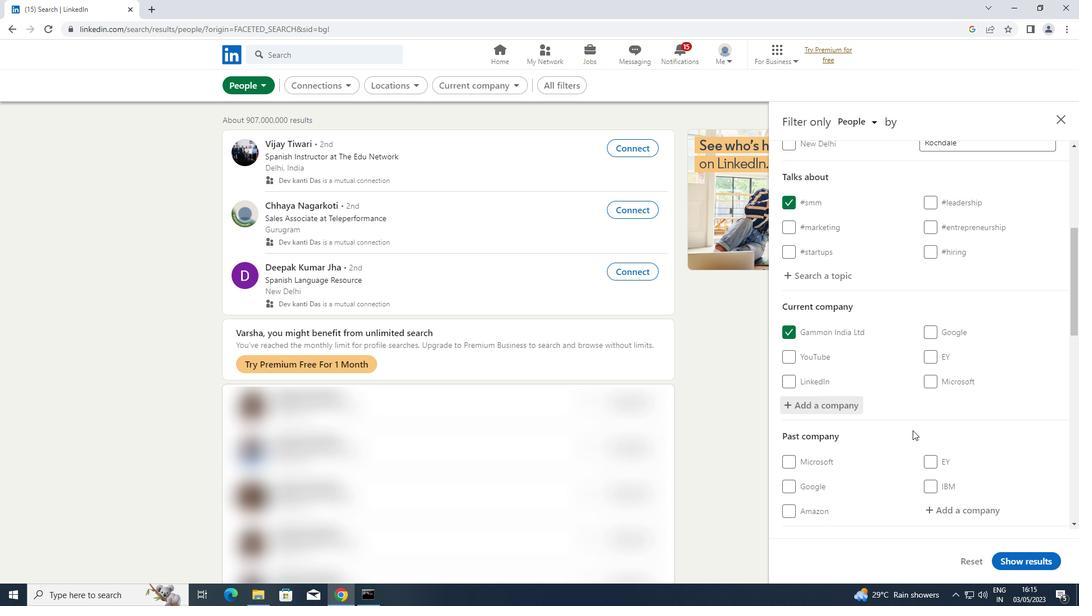 
Action: Mouse scrolled (912, 430) with delta (0, 0)
Screenshot: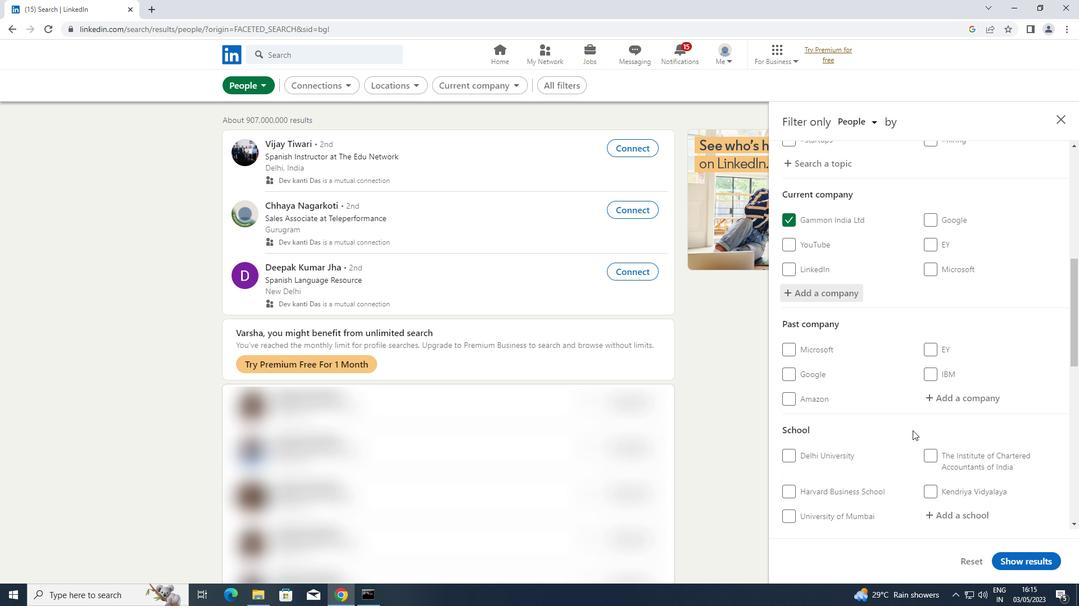 
Action: Mouse scrolled (912, 430) with delta (0, 0)
Screenshot: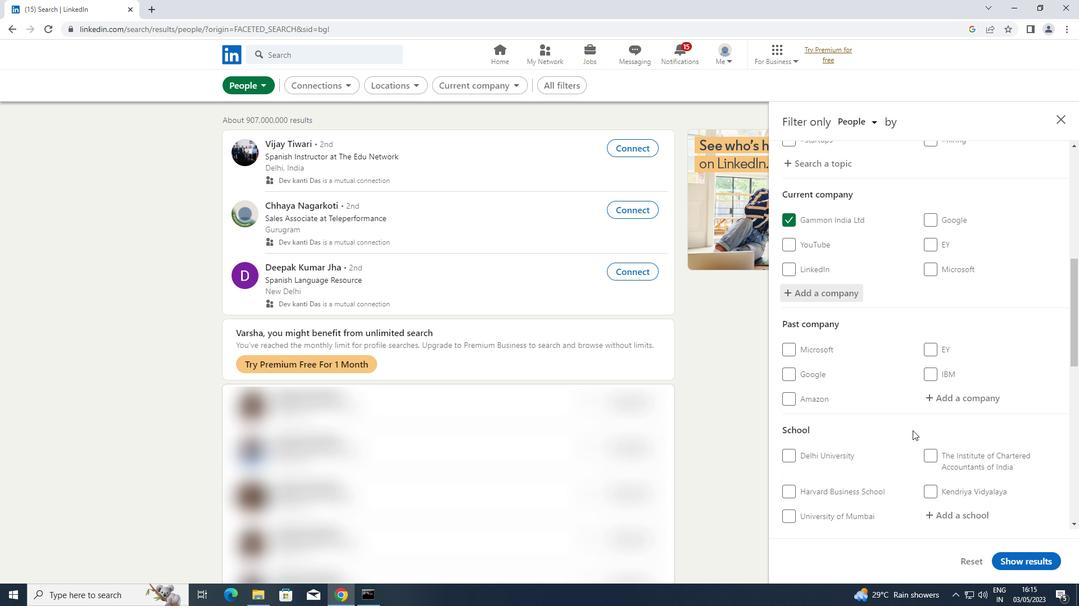 
Action: Mouse moved to (939, 397)
Screenshot: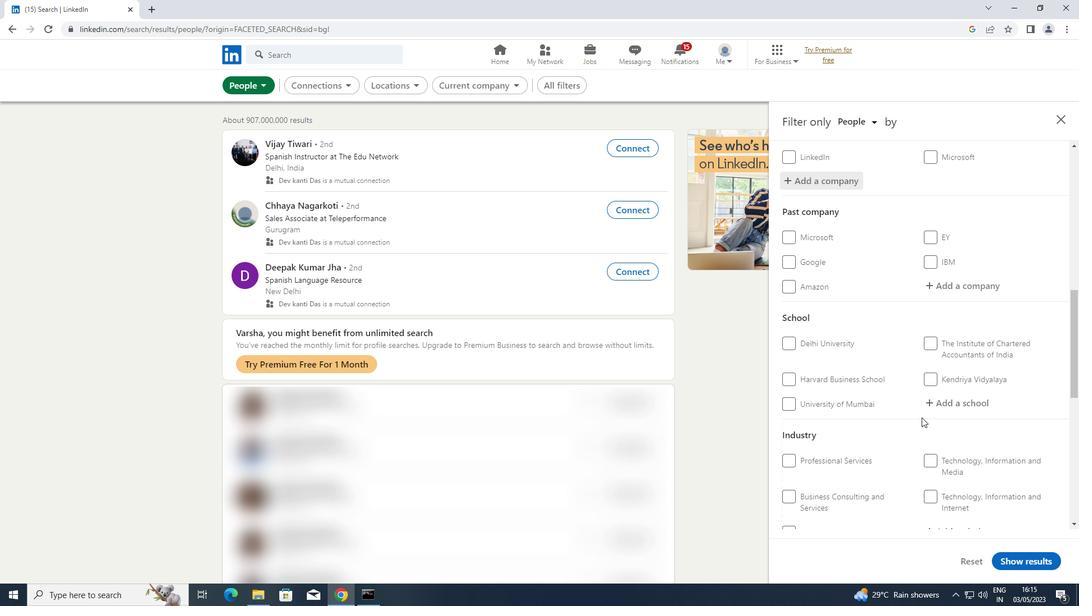 
Action: Mouse pressed left at (939, 397)
Screenshot: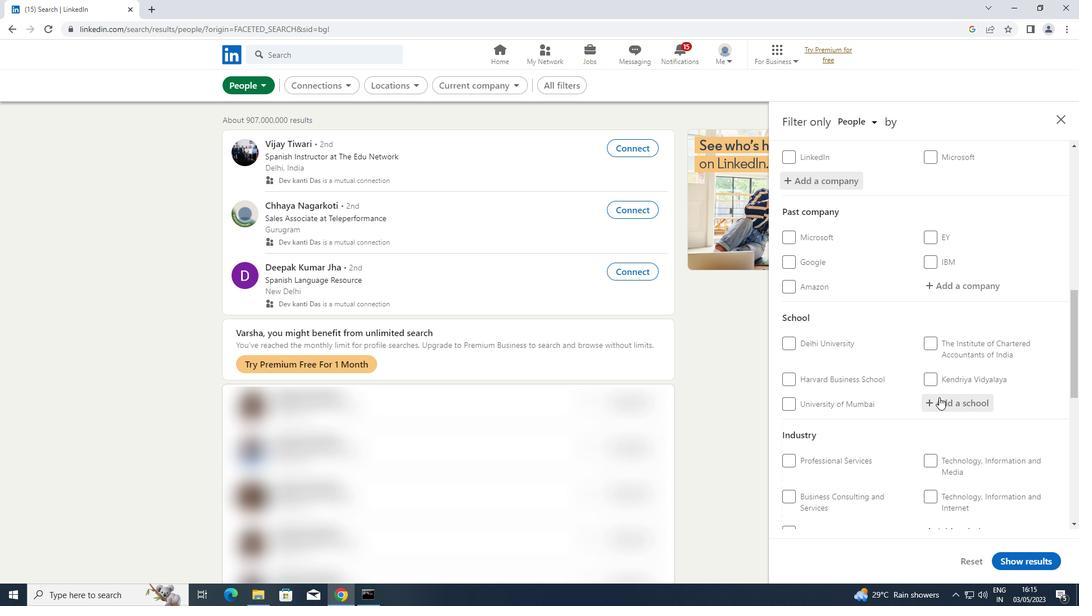 
Action: Key pressed <Key.shift>GANPAT
Screenshot: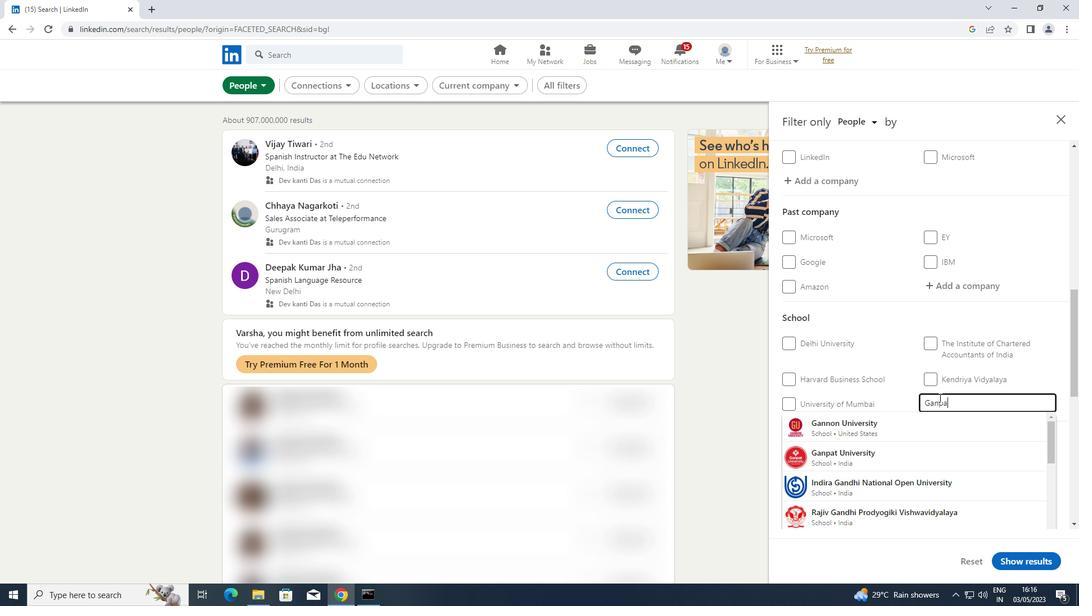 
Action: Mouse moved to (890, 425)
Screenshot: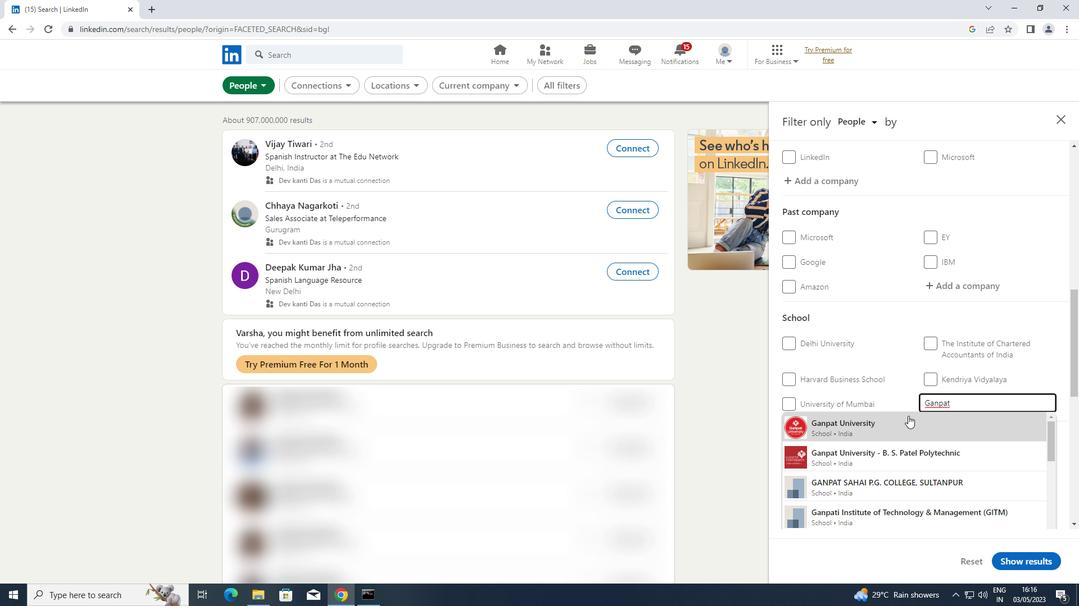 
Action: Mouse pressed left at (890, 425)
Screenshot: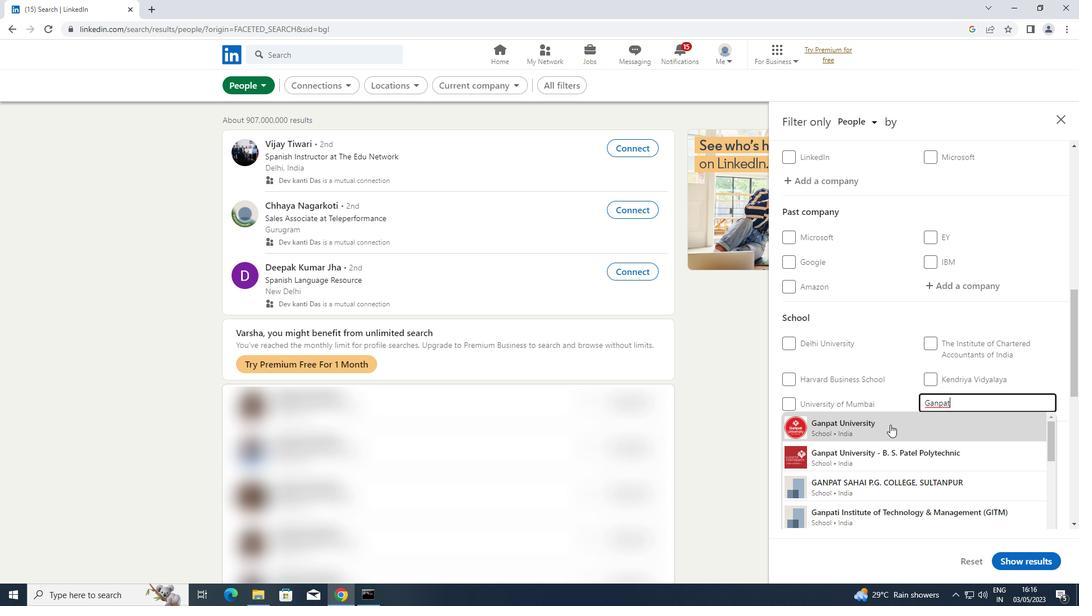 
Action: Mouse scrolled (890, 424) with delta (0, 0)
Screenshot: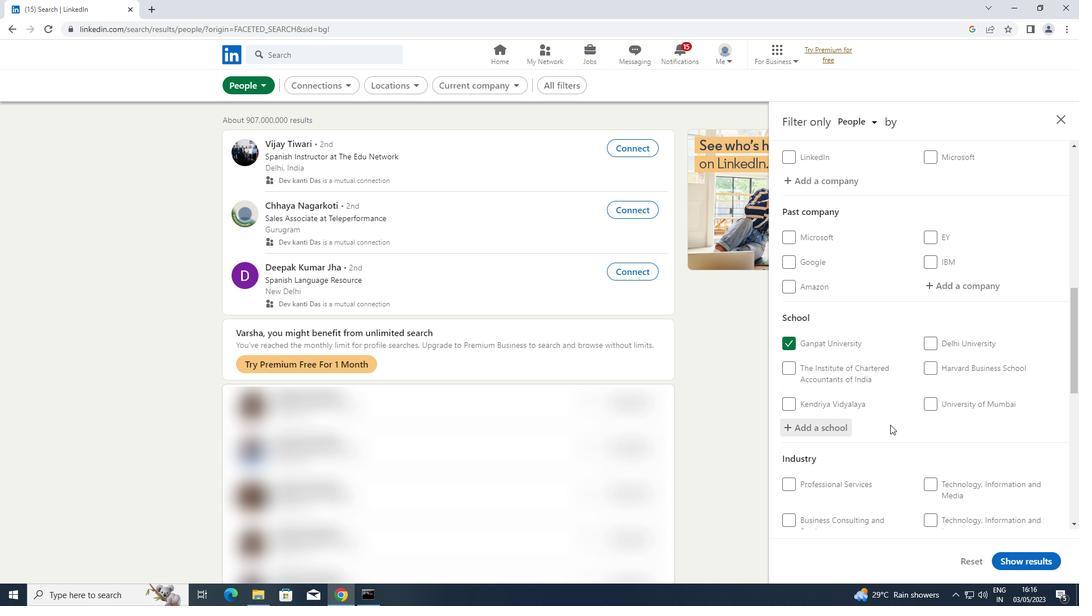 
Action: Mouse scrolled (890, 424) with delta (0, 0)
Screenshot: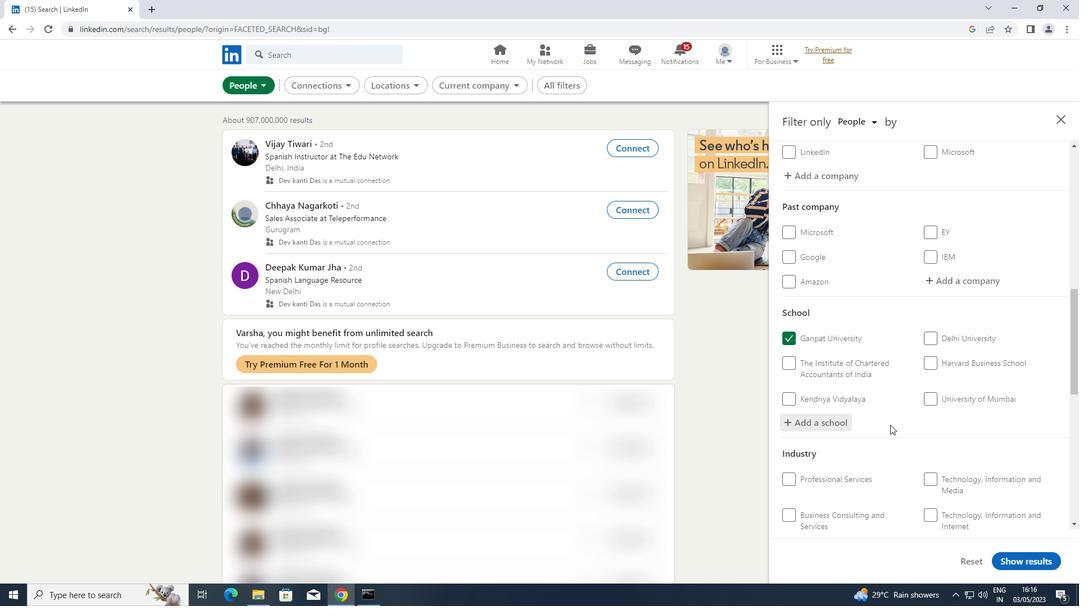 
Action: Mouse moved to (950, 436)
Screenshot: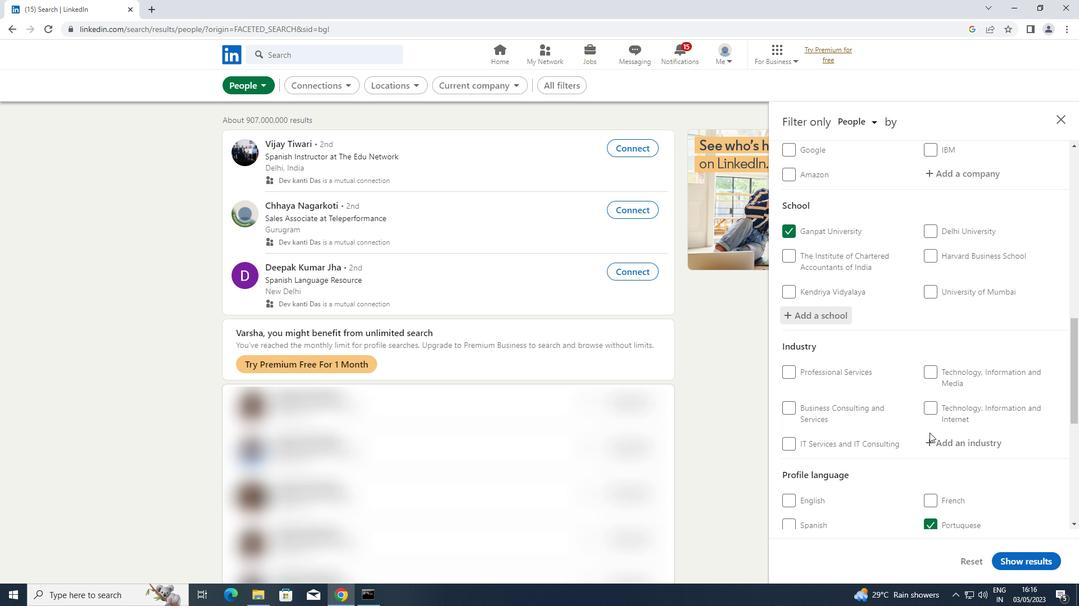 
Action: Mouse pressed left at (950, 436)
Screenshot: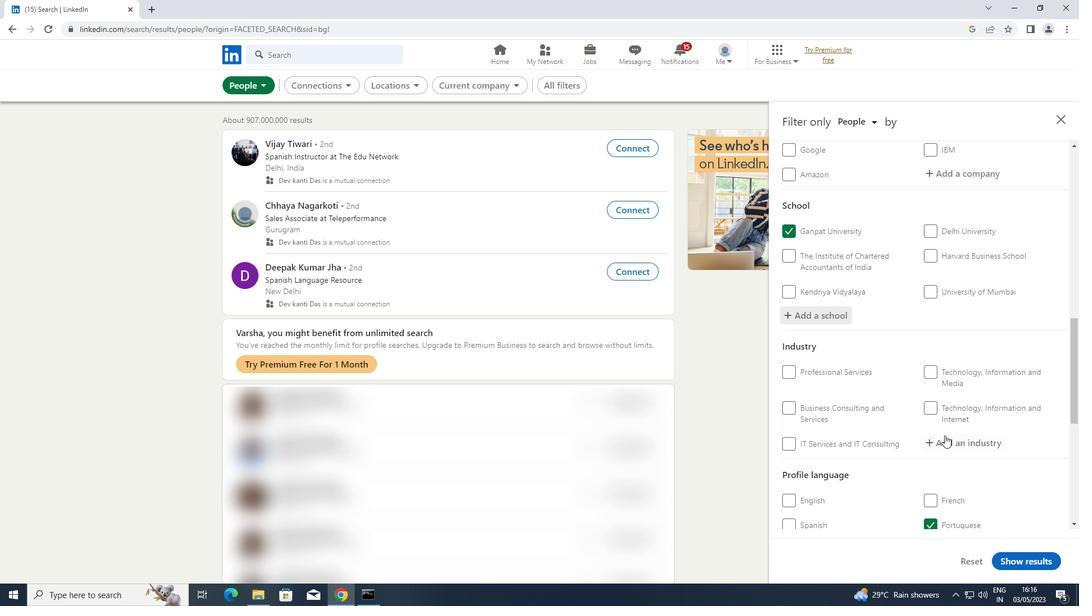 
Action: Key pressed <Key.shift>HORTICULTURE
Screenshot: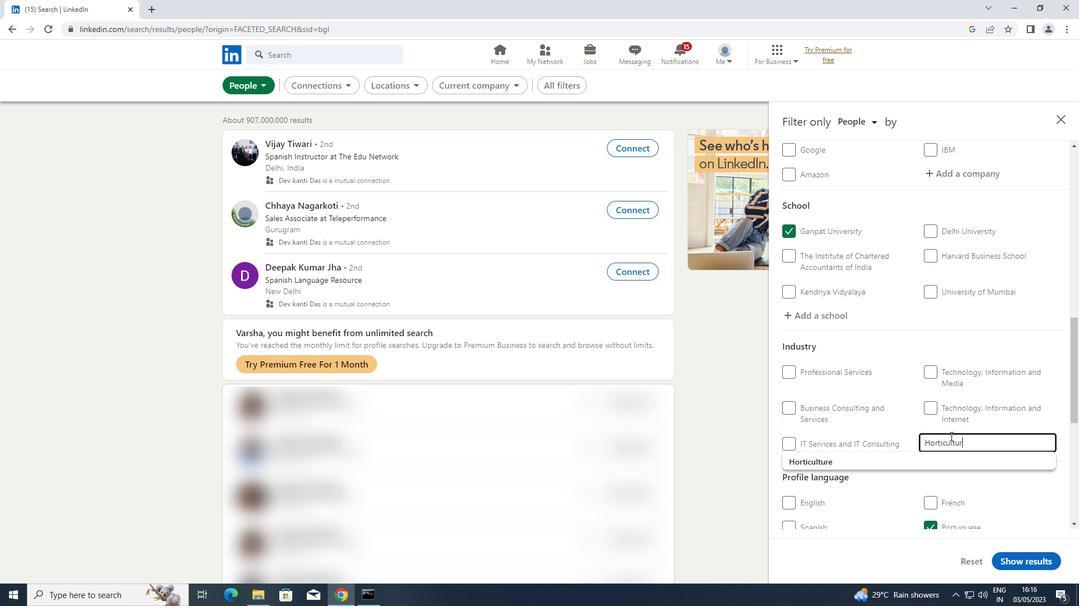 
Action: Mouse moved to (856, 453)
Screenshot: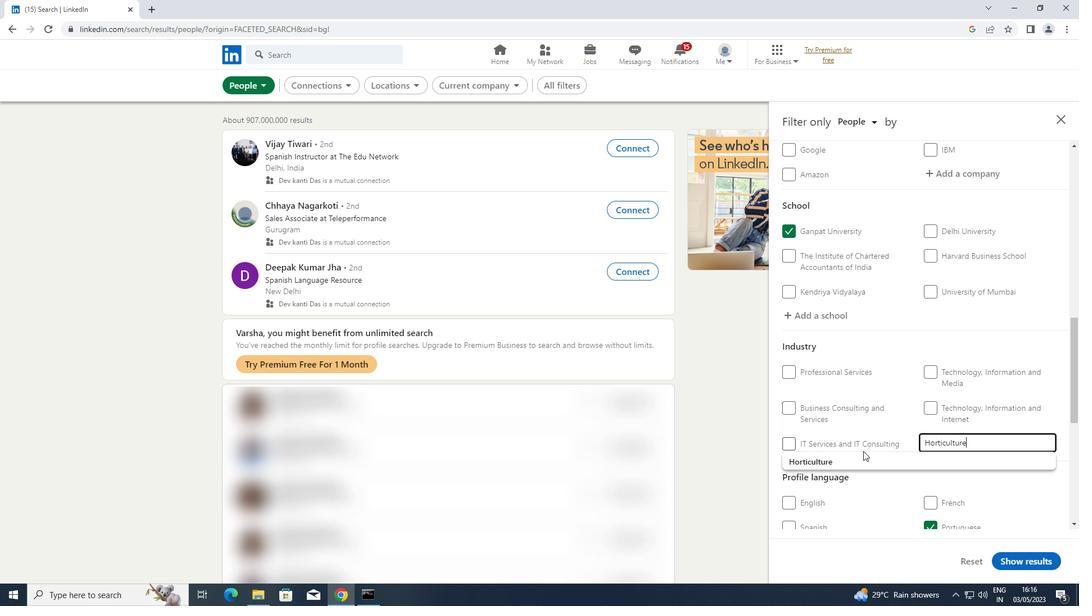 
Action: Mouse pressed left at (856, 453)
Screenshot: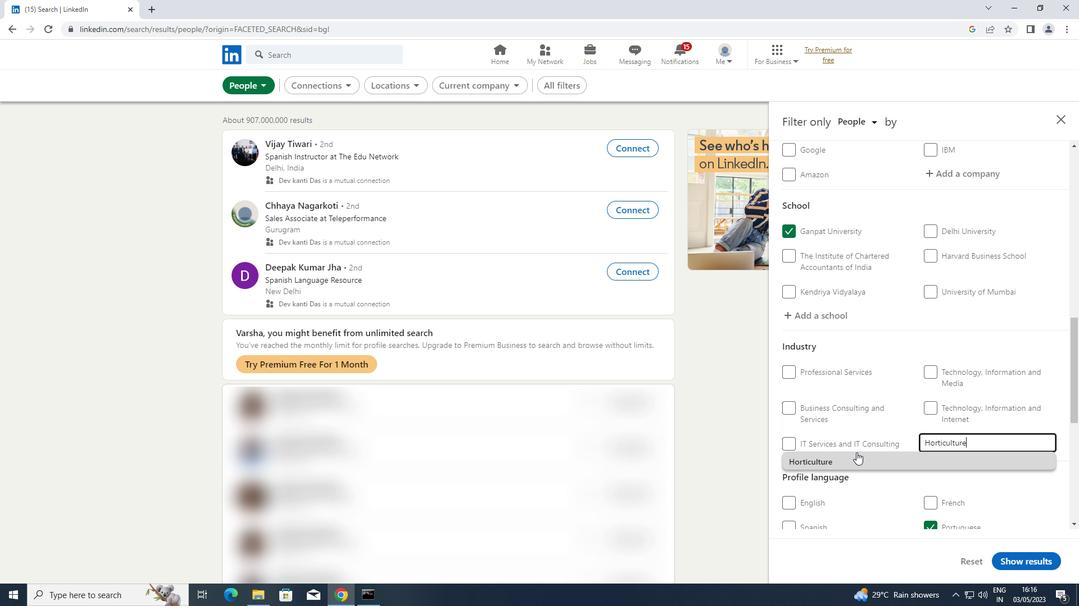 
Action: Mouse scrolled (856, 452) with delta (0, 0)
Screenshot: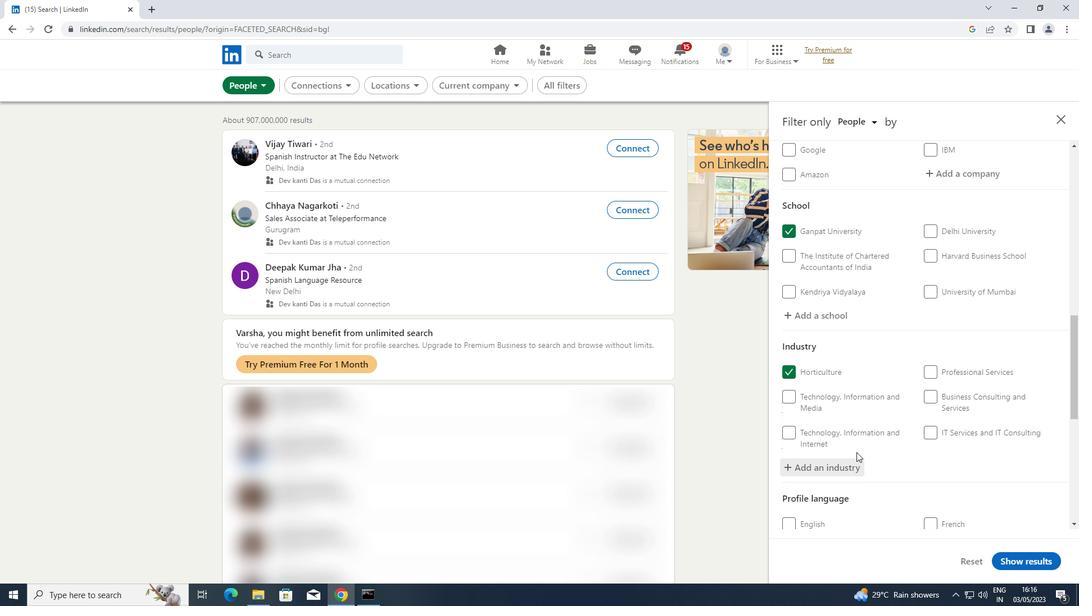 
Action: Mouse scrolled (856, 452) with delta (0, 0)
Screenshot: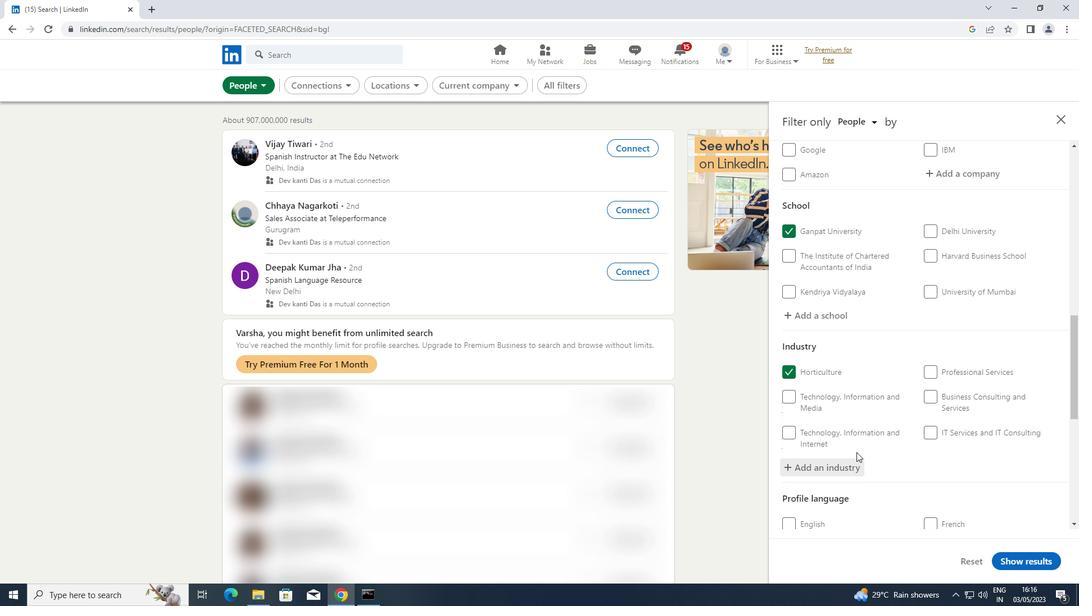 
Action: Mouse scrolled (856, 452) with delta (0, 0)
Screenshot: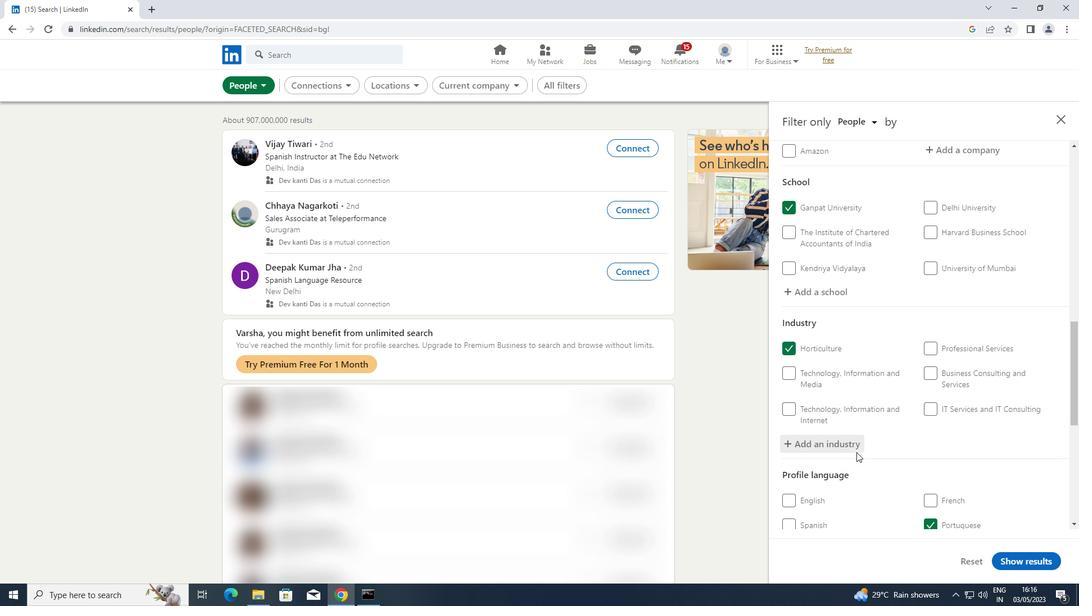 
Action: Mouse scrolled (856, 452) with delta (0, 0)
Screenshot: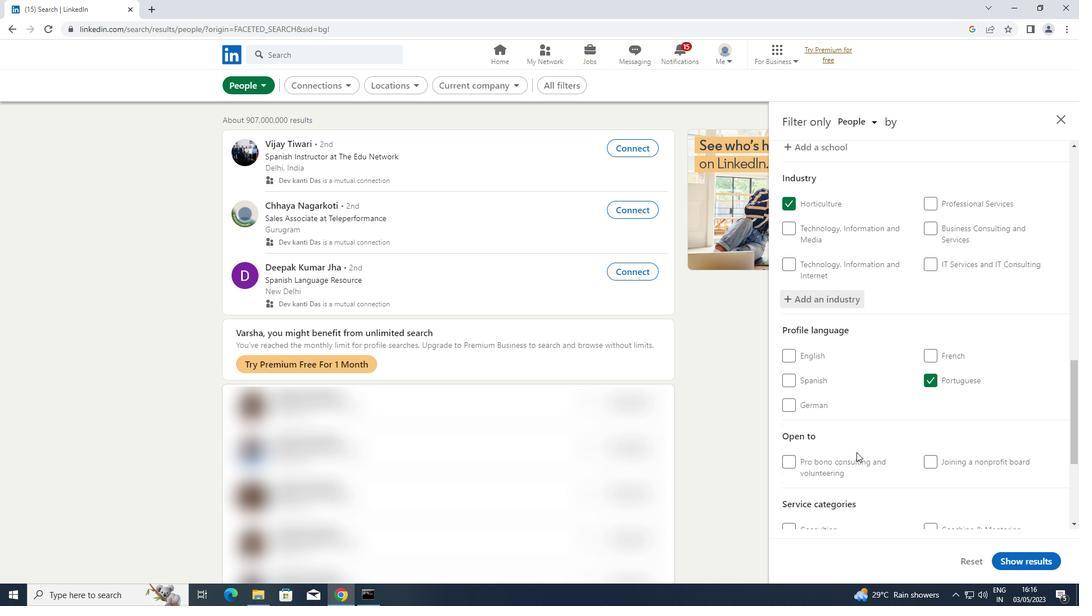 
Action: Mouse scrolled (856, 452) with delta (0, 0)
Screenshot: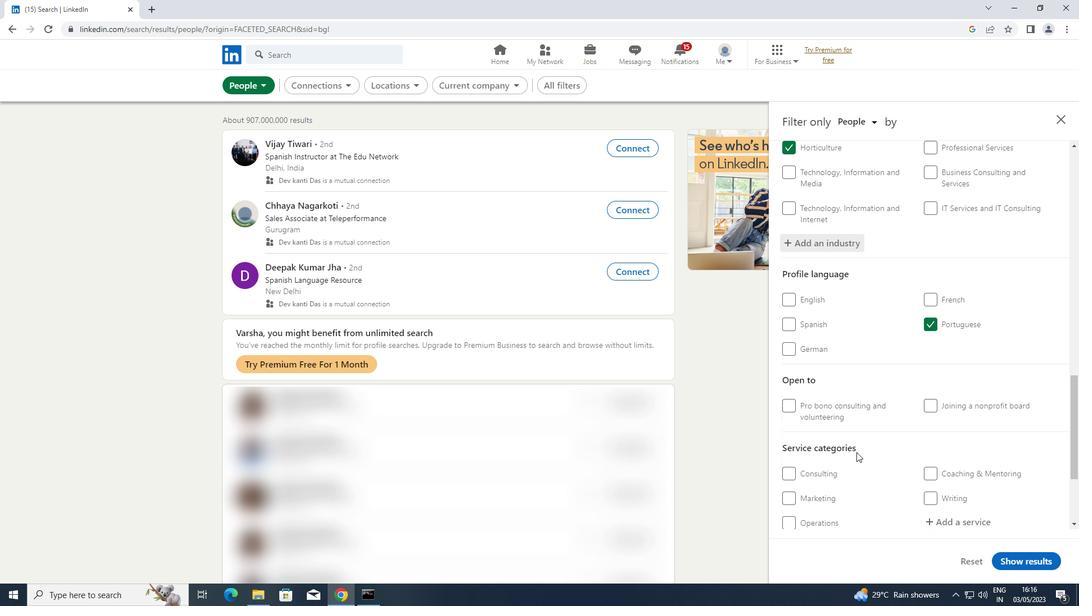
Action: Mouse scrolled (856, 452) with delta (0, 0)
Screenshot: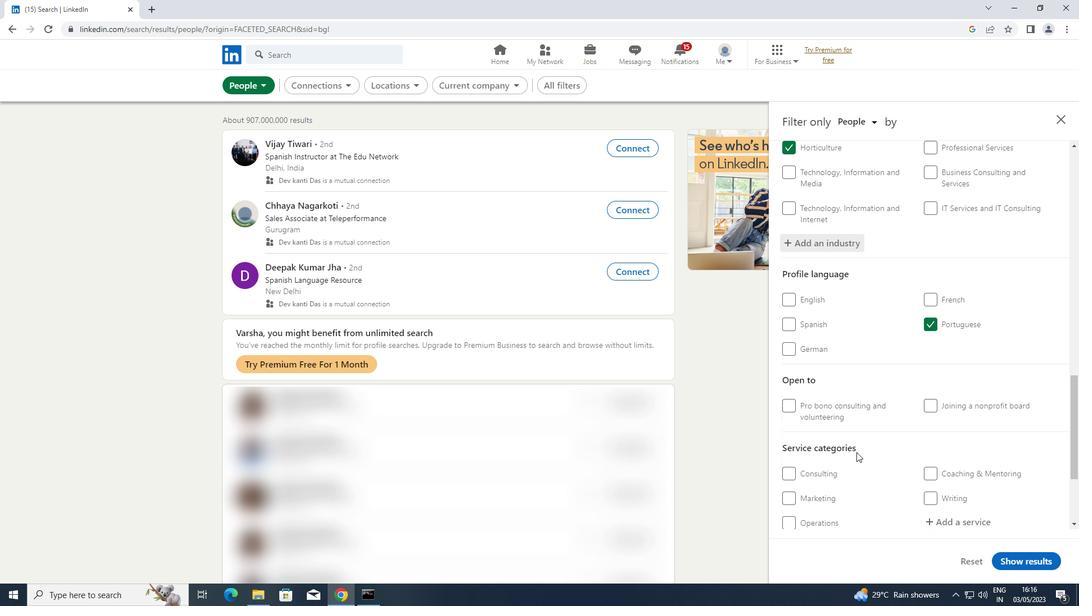 
Action: Mouse moved to (969, 411)
Screenshot: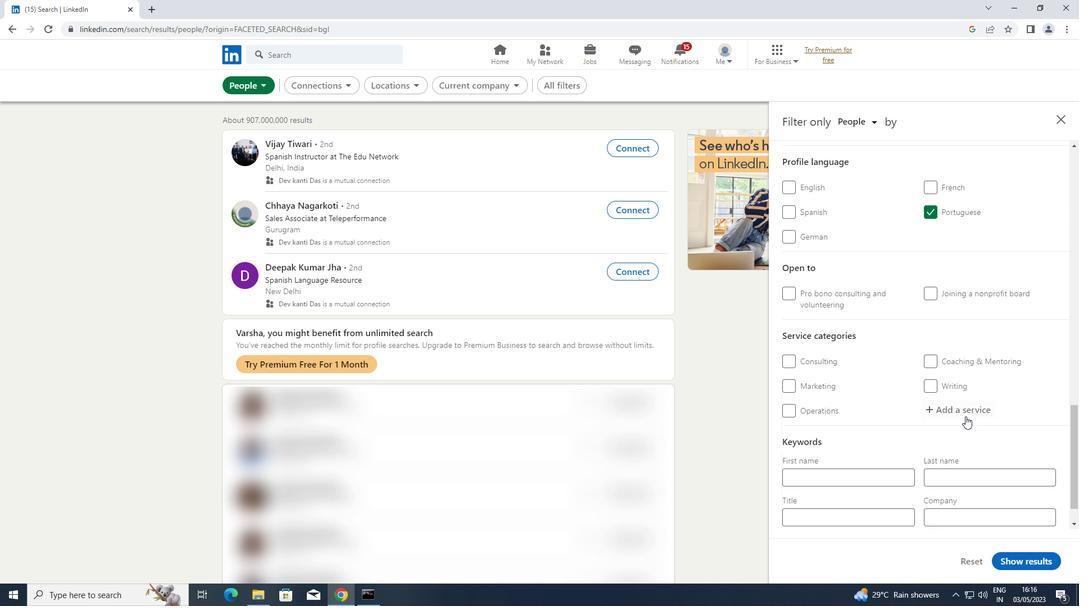 
Action: Mouse pressed left at (969, 411)
Screenshot: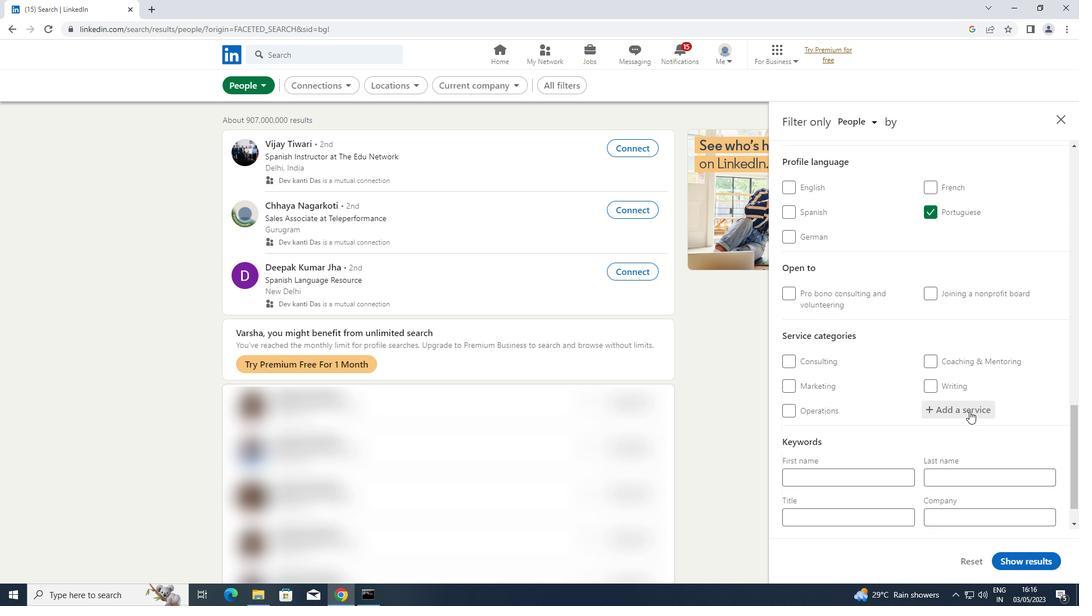 
Action: Key pressed <Key.shift>PRICING
Screenshot: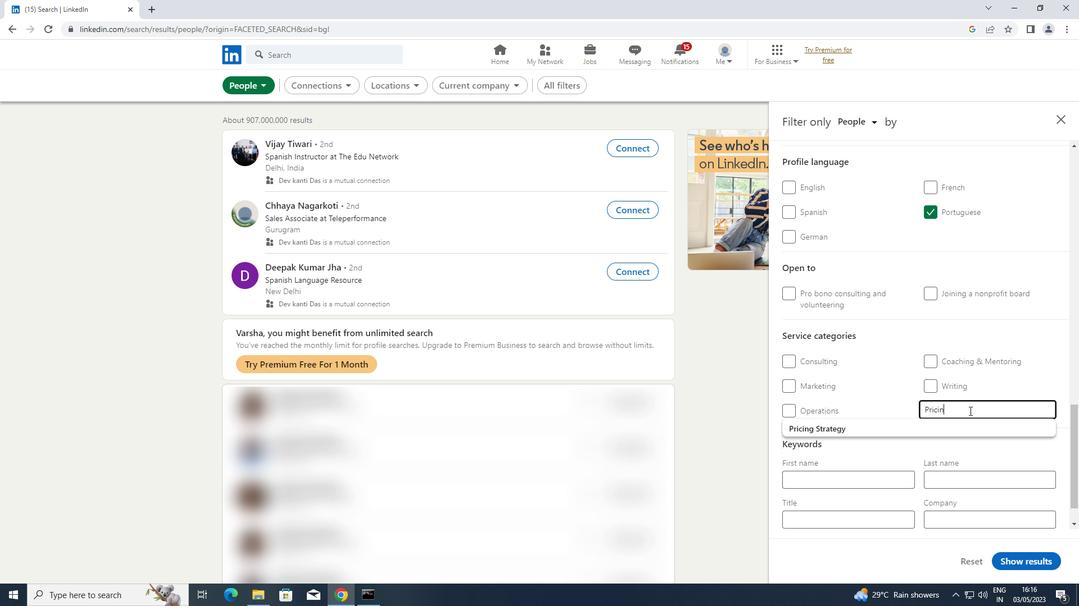 
Action: Mouse moved to (863, 421)
Screenshot: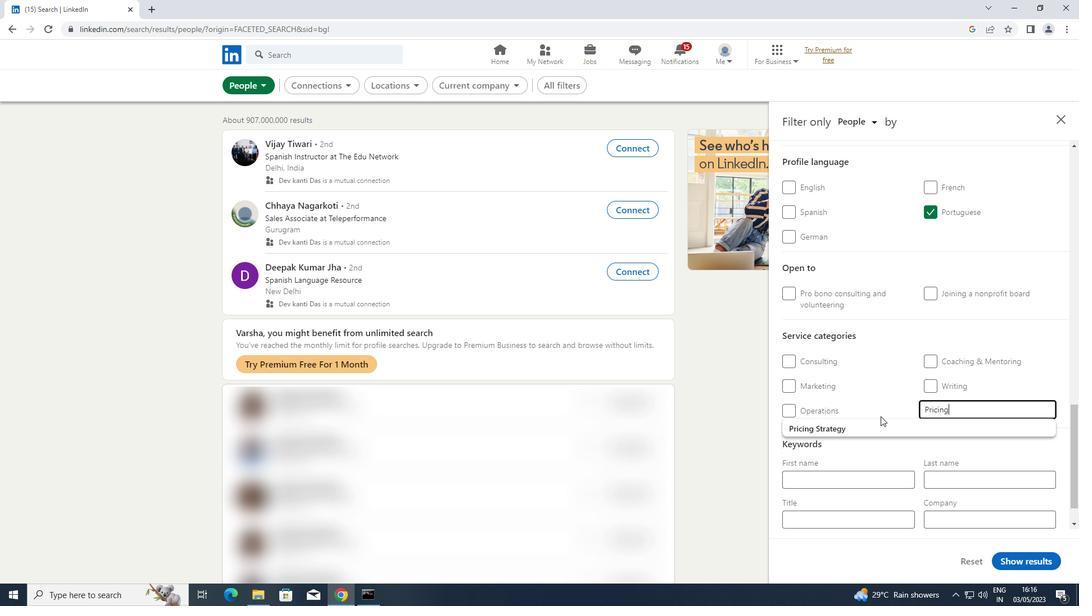
Action: Mouse pressed left at (863, 421)
Screenshot: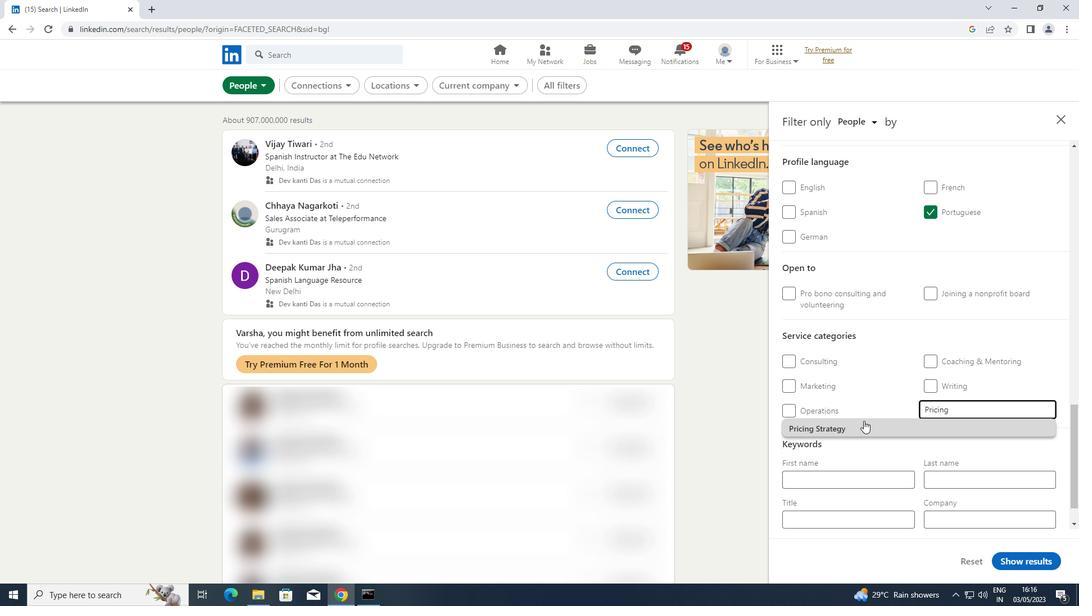 
Action: Mouse scrolled (863, 420) with delta (0, 0)
Screenshot: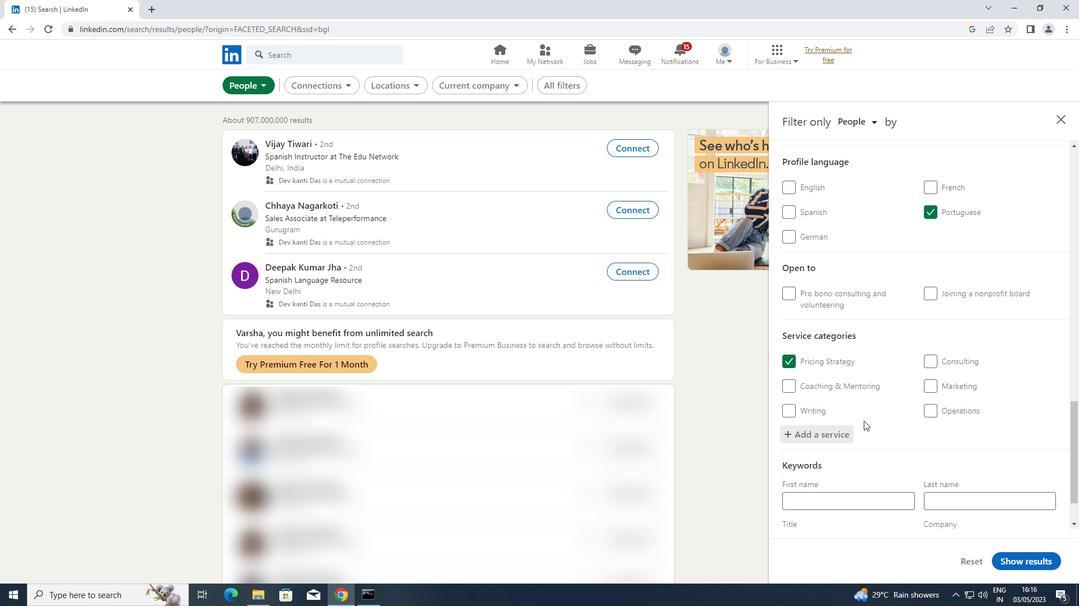 
Action: Mouse scrolled (863, 420) with delta (0, 0)
Screenshot: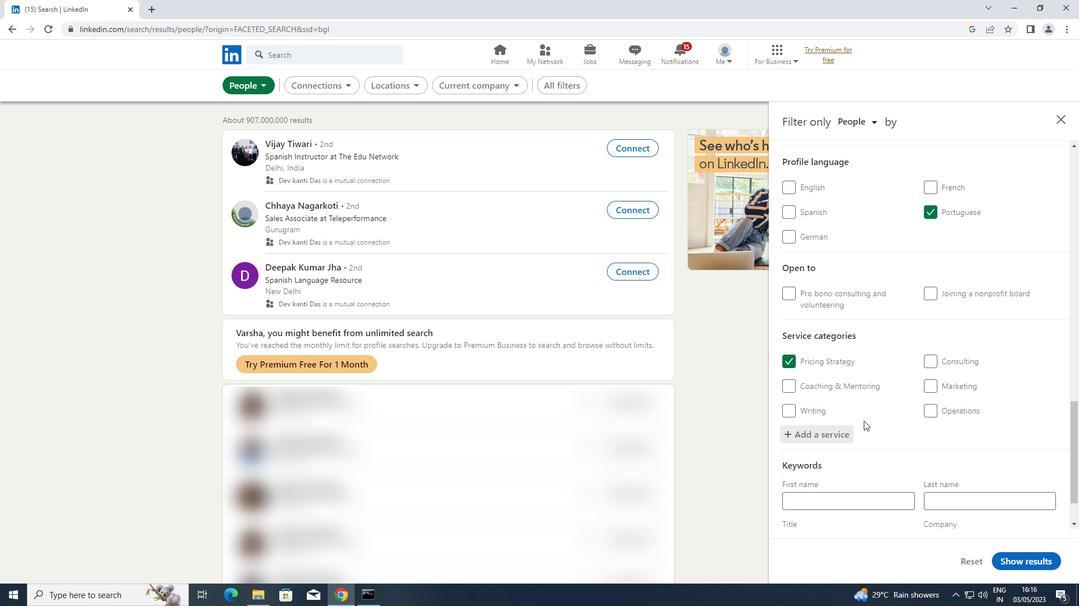
Action: Mouse scrolled (863, 420) with delta (0, 0)
Screenshot: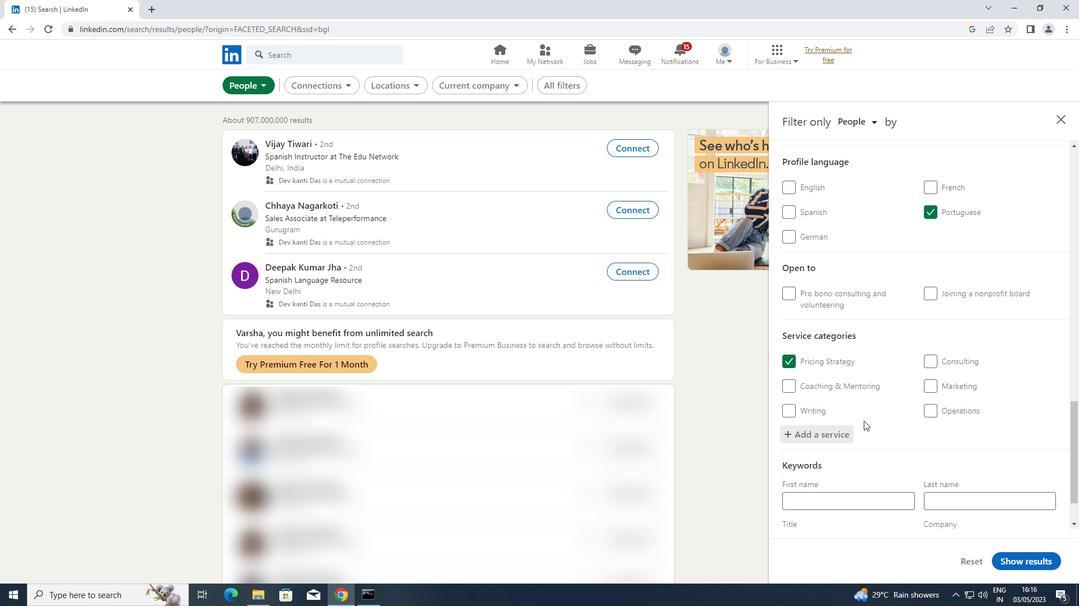 
Action: Mouse scrolled (863, 420) with delta (0, 0)
Screenshot: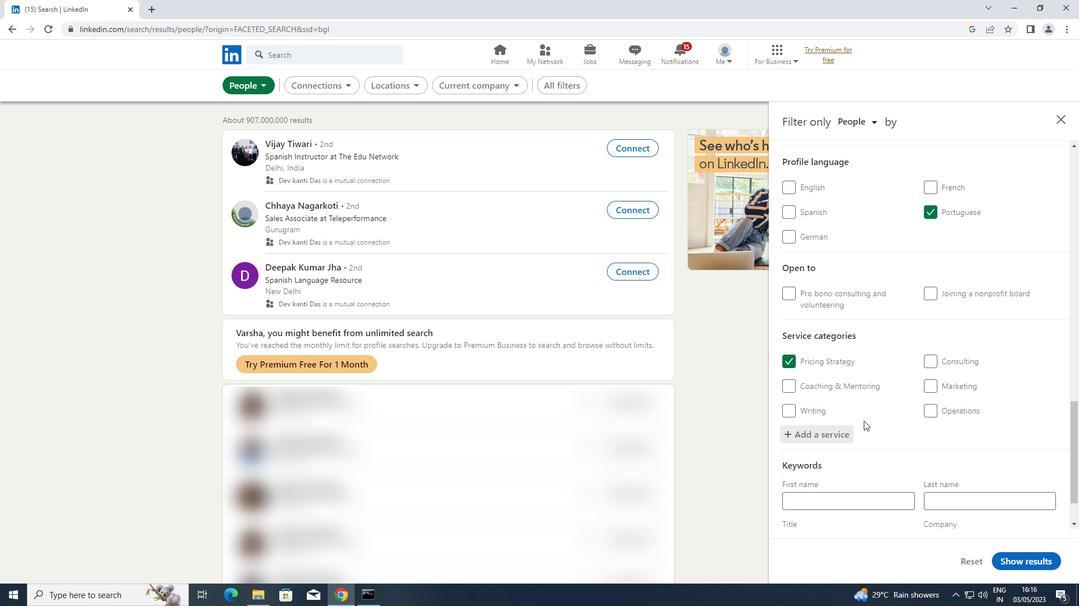 
Action: Mouse moved to (831, 483)
Screenshot: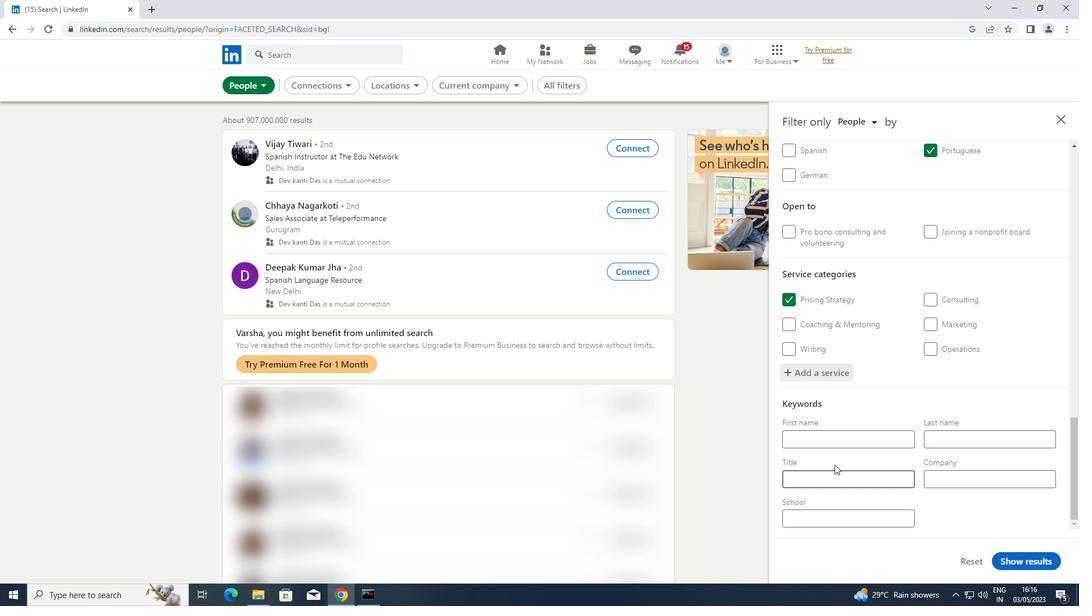 
Action: Mouse pressed left at (831, 483)
Screenshot: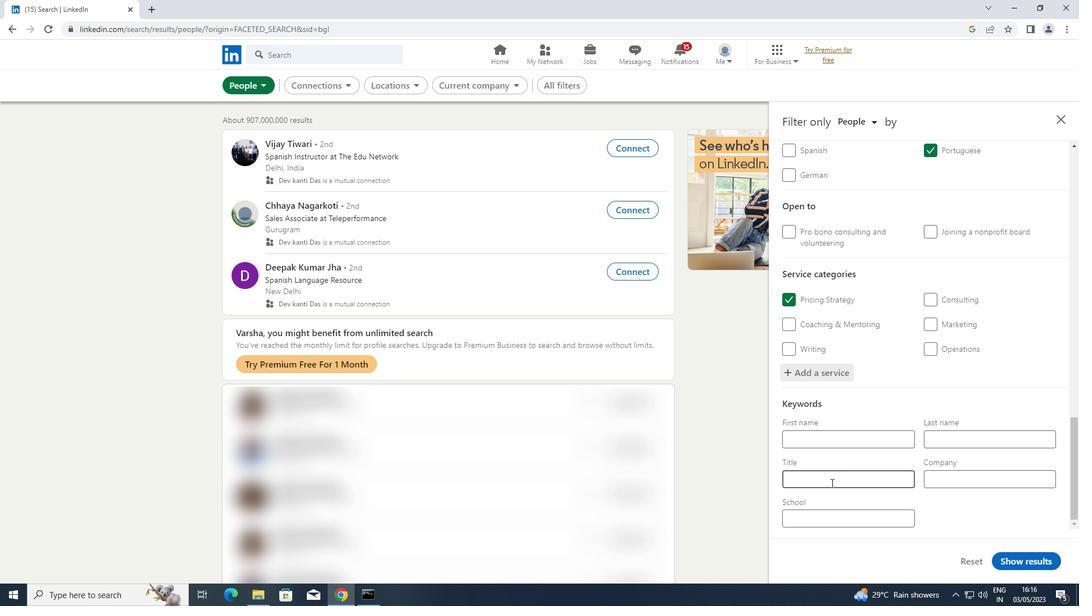 
Action: Key pressed <Key.shift>FINANCIAL<Key.space><Key.shift><Key.shift><Key.shift><Key.shift><Key.shift>PLANNER
Screenshot: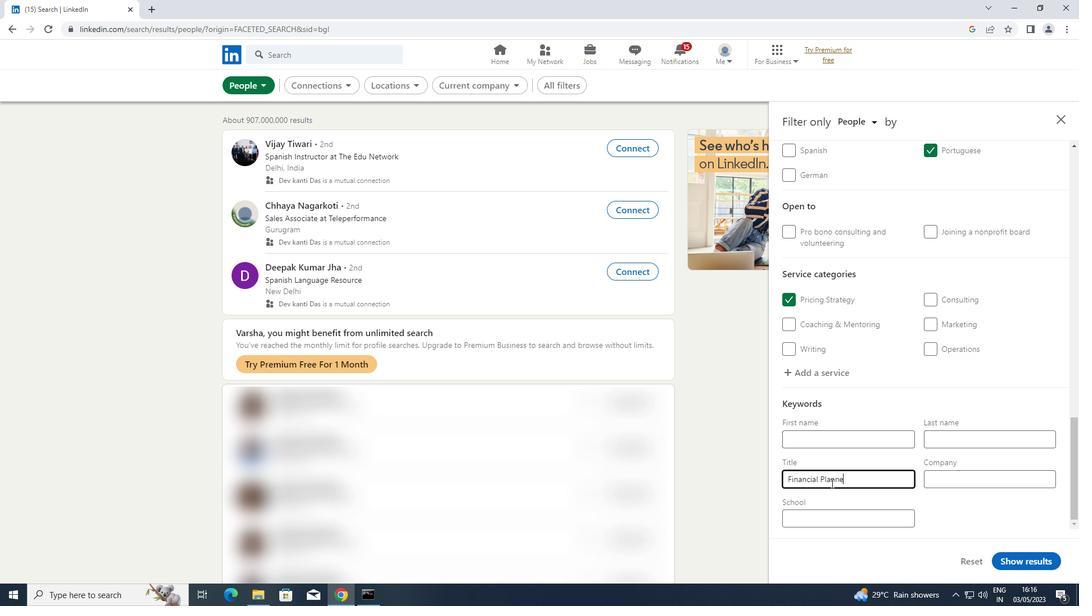 
Action: Mouse moved to (1007, 559)
Screenshot: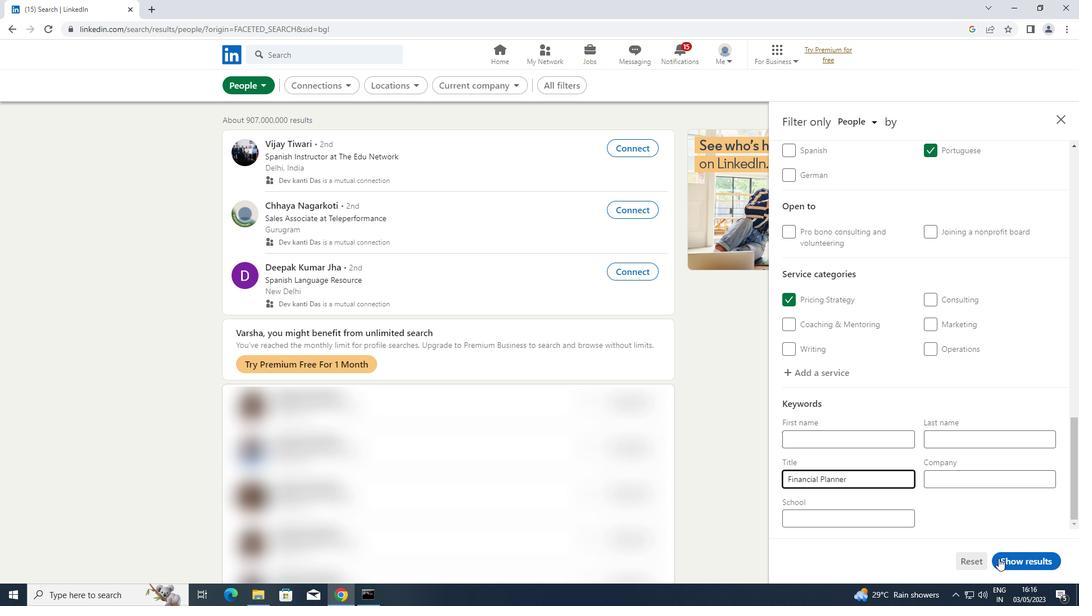 
Action: Mouse pressed left at (1007, 559)
Screenshot: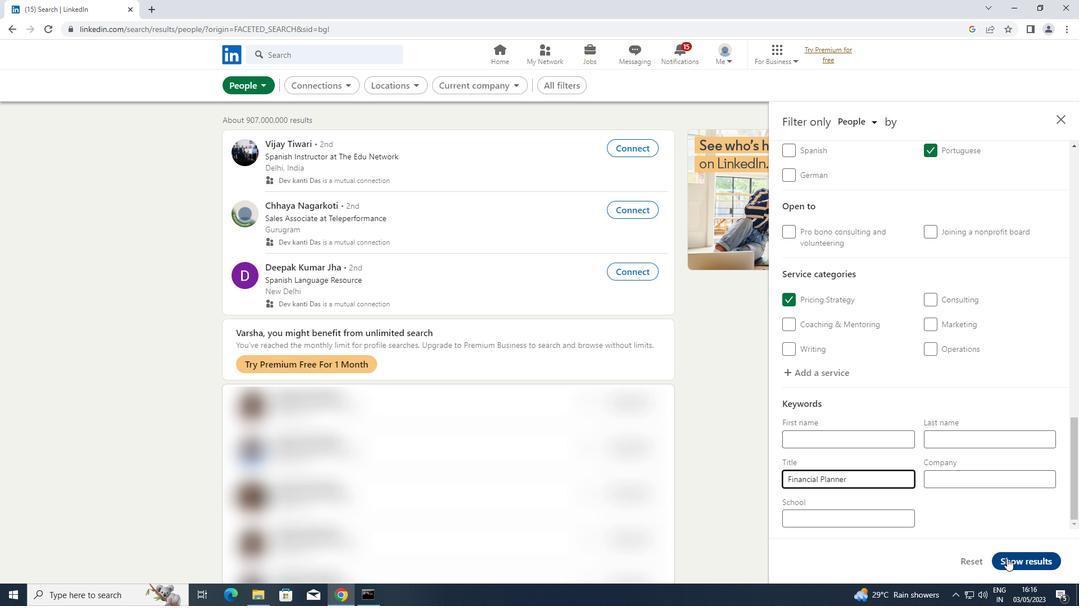 
